 Task: Create new contact,   with mail id: 'ThompsonGenesis@nbcnewyork.com', first name: 'Genesis', Last name: 'Thompson', Job Title: Business Consultant, Phone number (408) 555-9012. Change life cycle stage to  'Lead' and lead status to 'New'. Add new company to the associated contact: www.nbhcindia.com_x000D_
 and type: Prospect. Logged in from softage.1@softage.net
Action: Mouse moved to (84, 53)
Screenshot: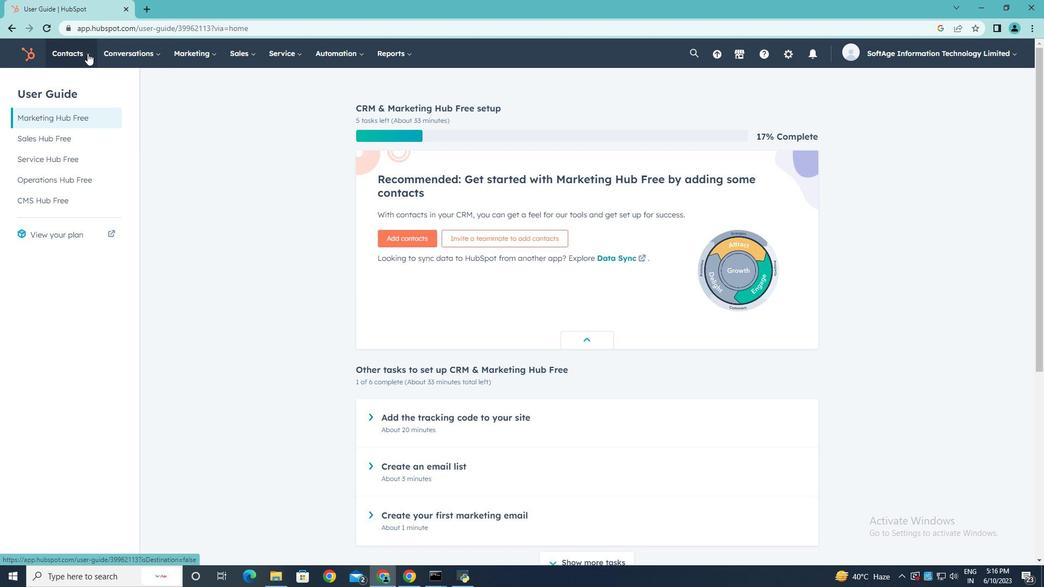 
Action: Mouse pressed left at (84, 53)
Screenshot: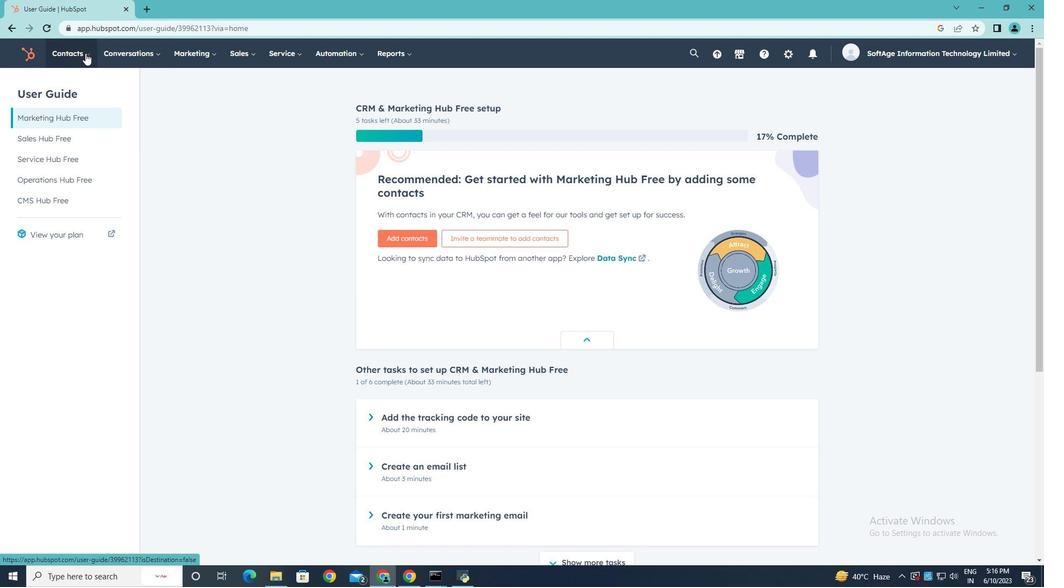 
Action: Mouse moved to (87, 85)
Screenshot: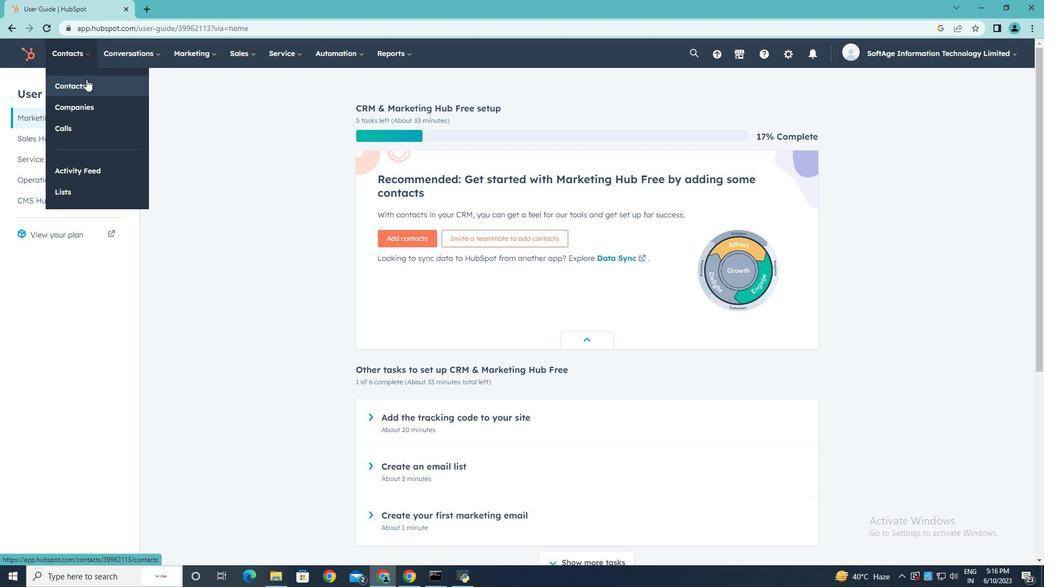 
Action: Mouse pressed left at (87, 85)
Screenshot: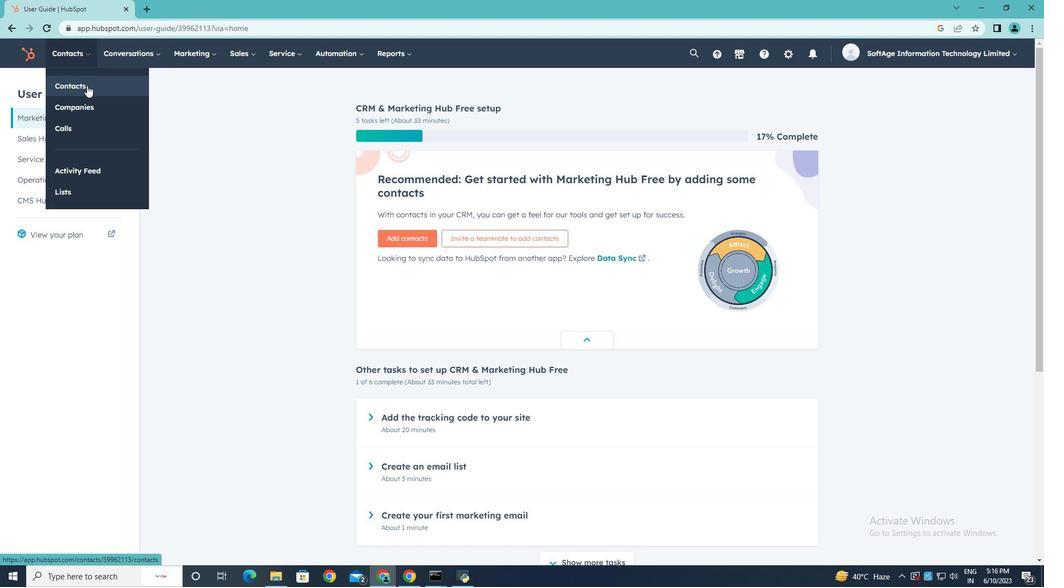 
Action: Mouse moved to (976, 90)
Screenshot: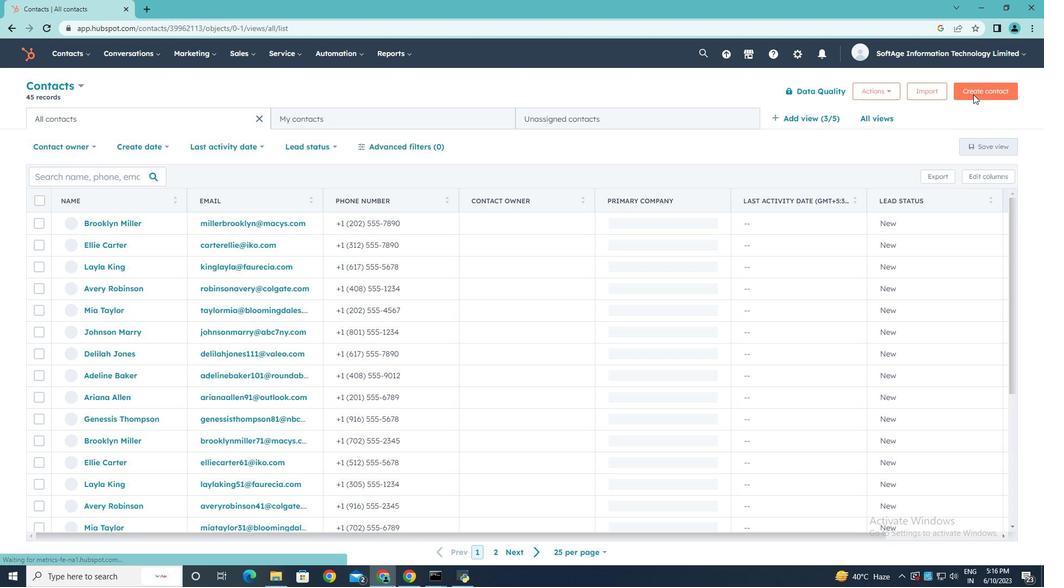 
Action: Mouse pressed left at (976, 90)
Screenshot: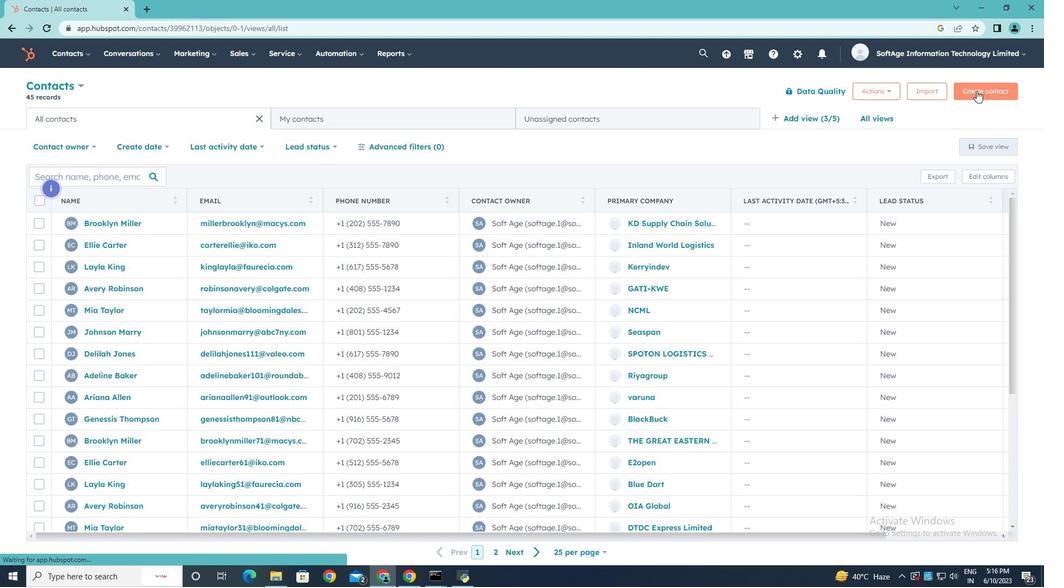 
Action: Mouse moved to (767, 145)
Screenshot: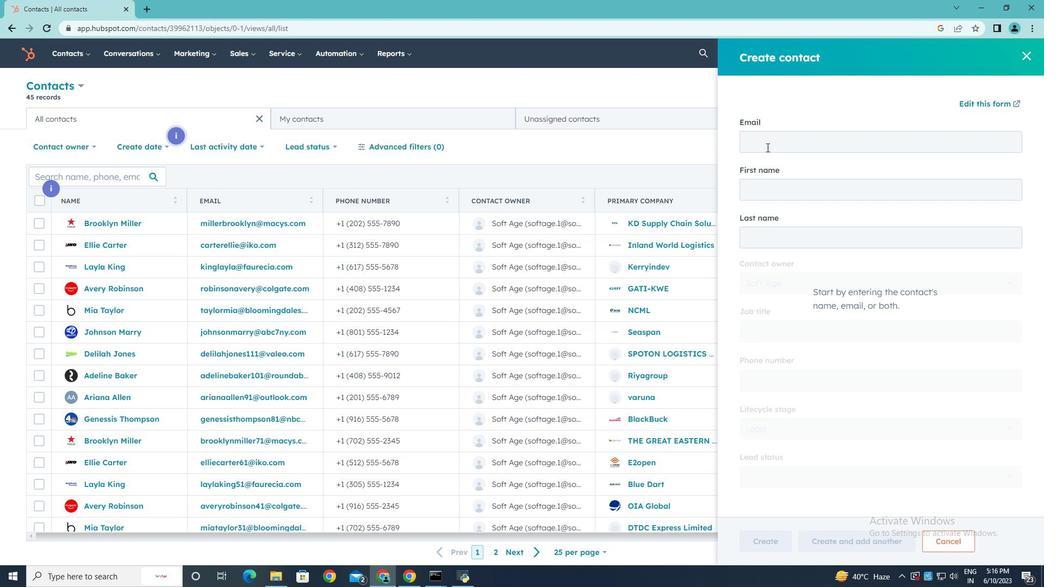 
Action: Mouse pressed left at (767, 145)
Screenshot: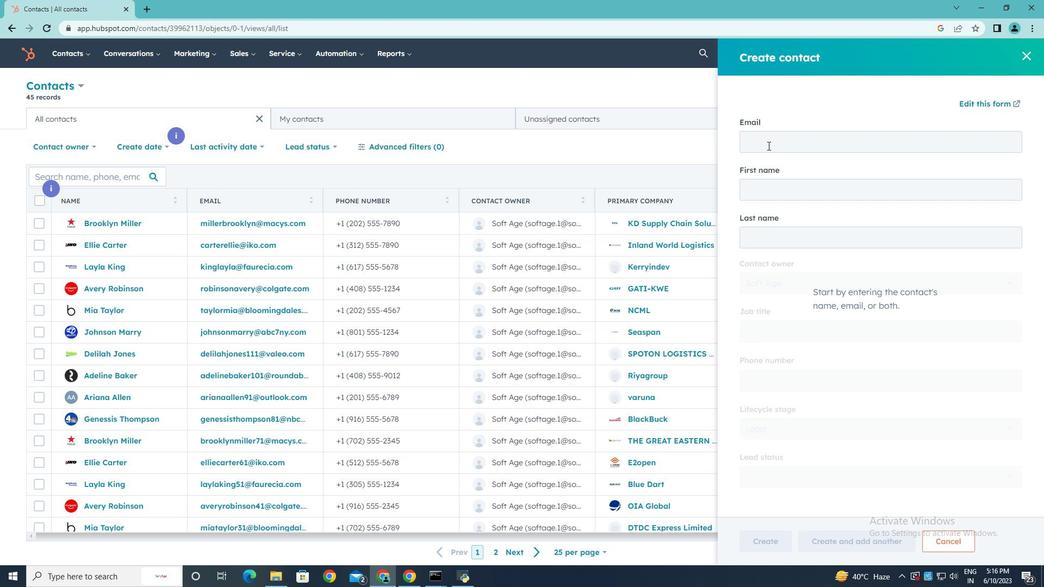 
Action: Key pressed <Key.shift>Thp<Key.backspace>ompson<Key.shift><Key.shift>Genesis<Key.shift>@nc<Key.backspace>bcnewyork.com
Screenshot: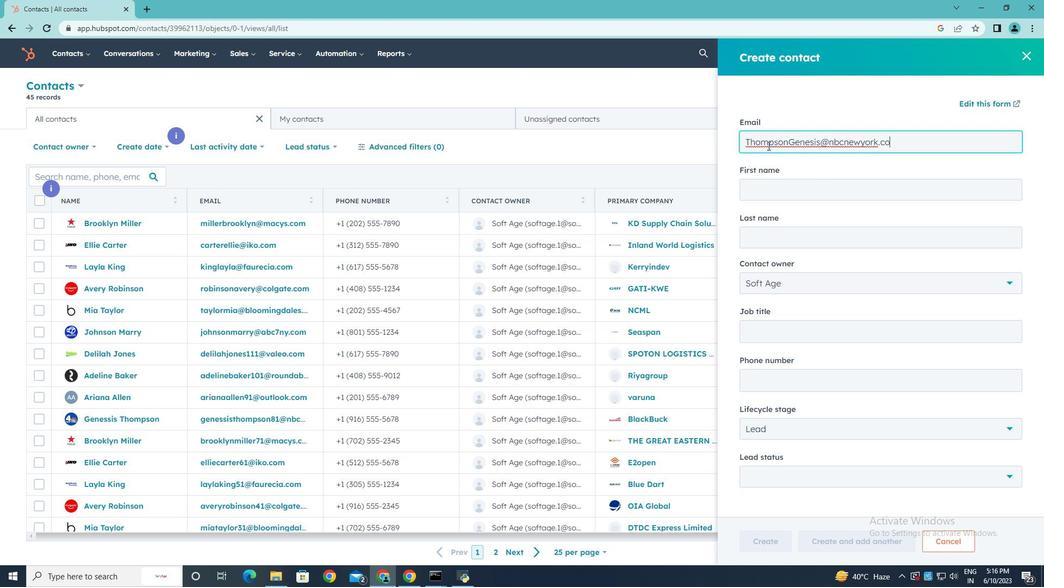 
Action: Mouse moved to (773, 194)
Screenshot: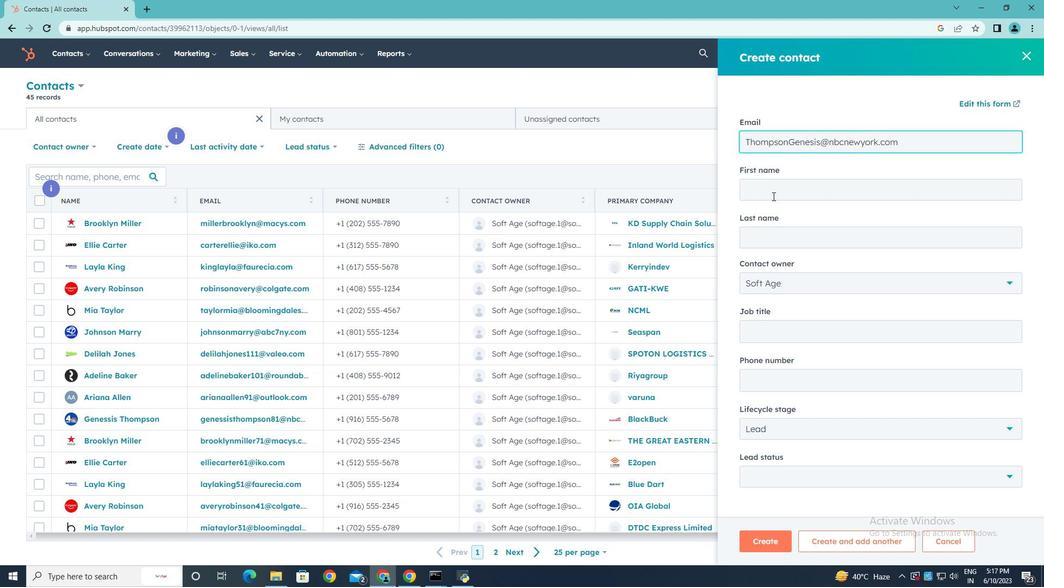 
Action: Mouse pressed left at (773, 194)
Screenshot: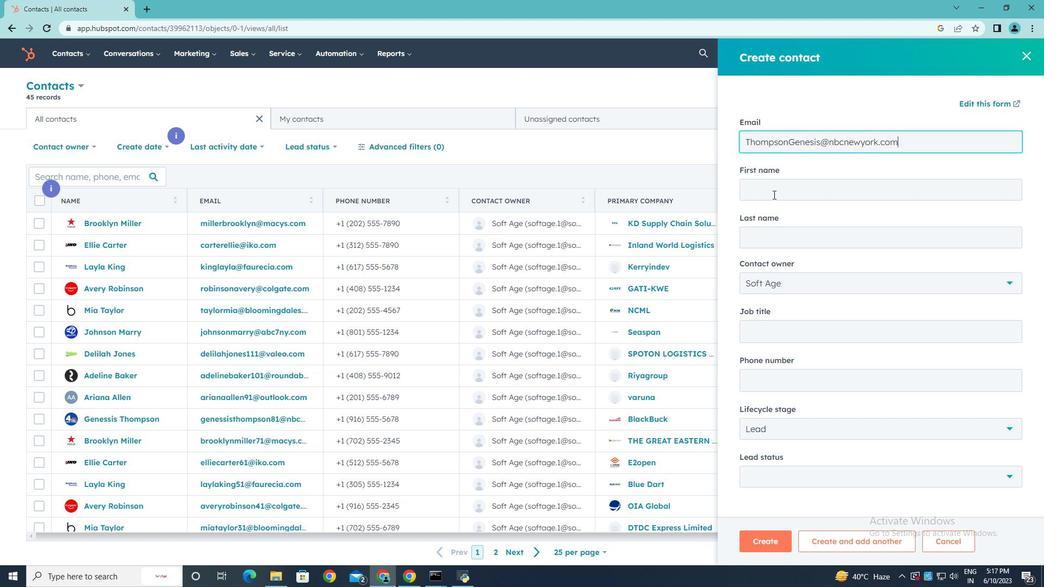 
Action: Key pressed <Key.shift>Genesis
Screenshot: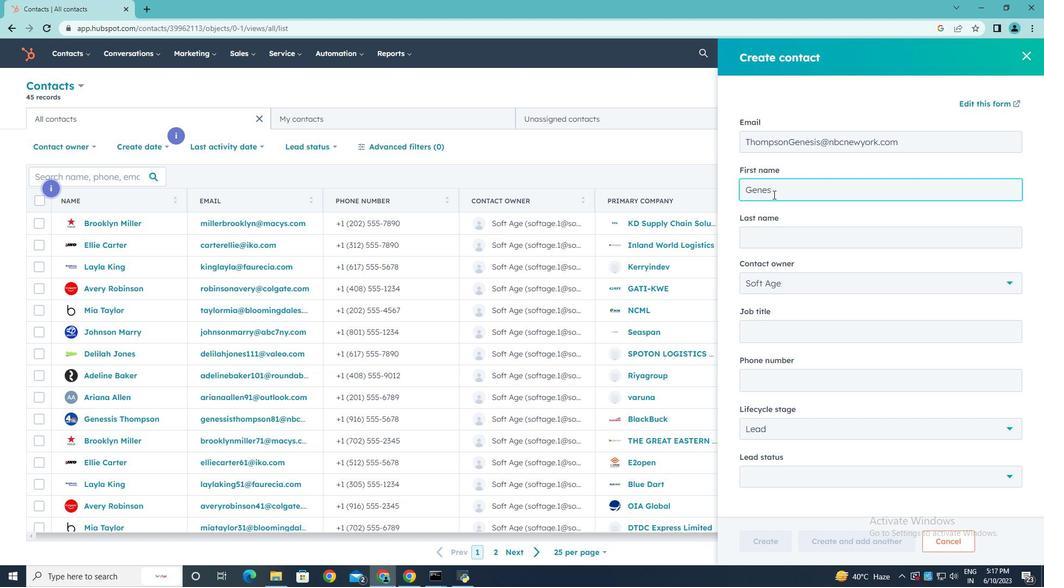 
Action: Mouse moved to (771, 243)
Screenshot: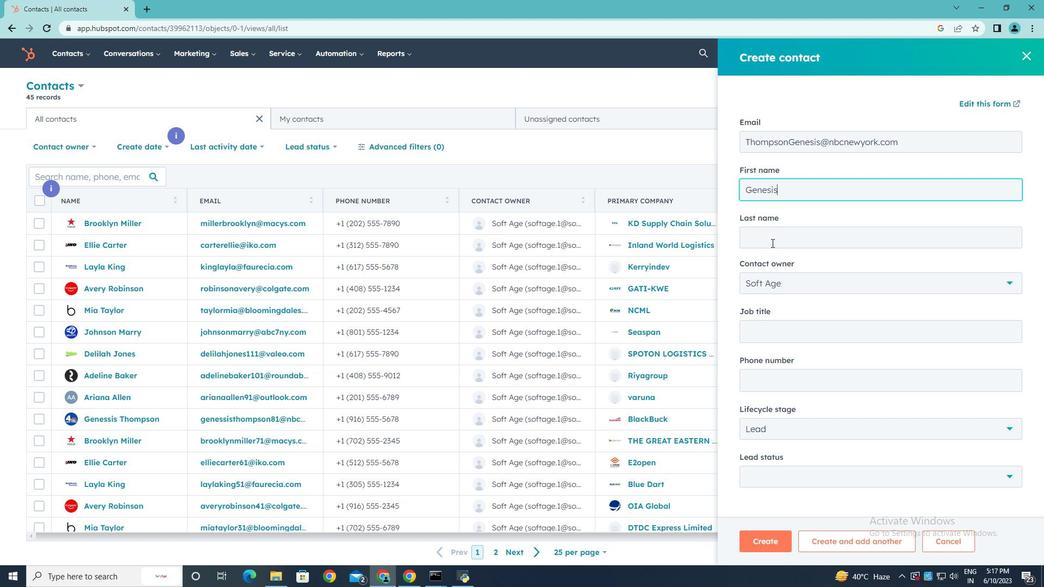 
Action: Mouse pressed left at (771, 243)
Screenshot: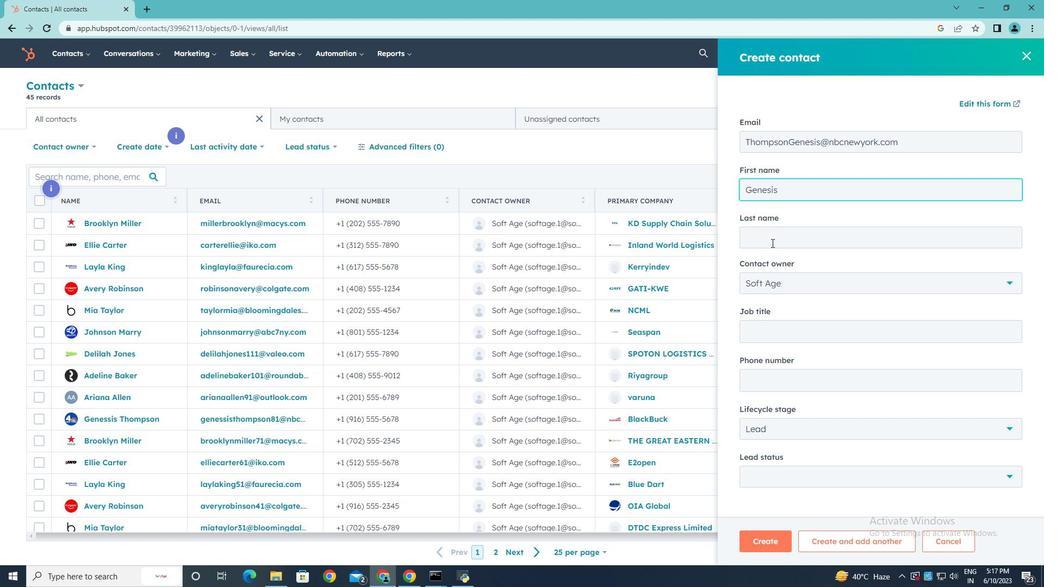 
Action: Key pressed <Key.shift>Thompson
Screenshot: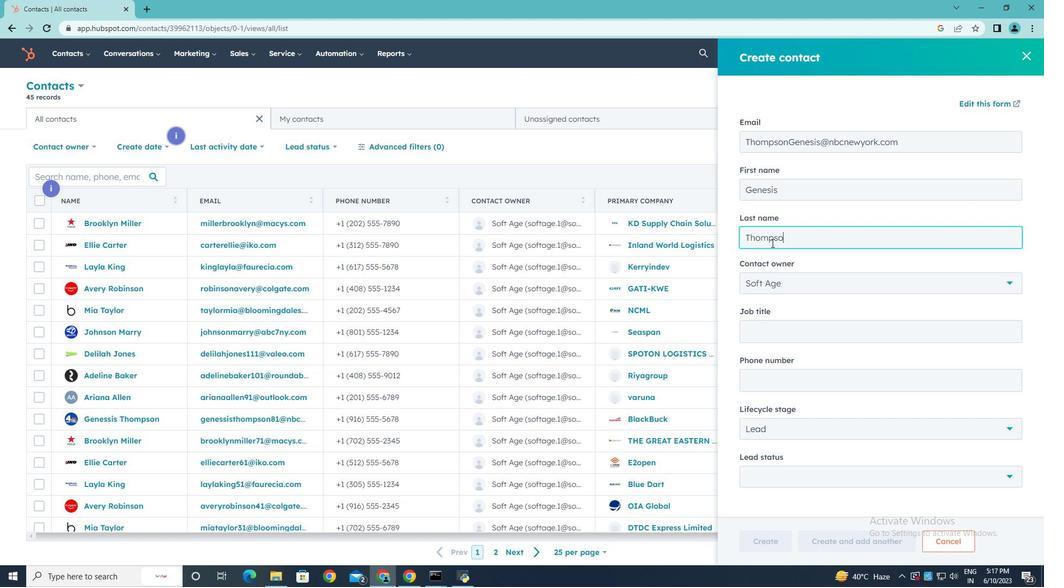 
Action: Mouse moved to (795, 240)
Screenshot: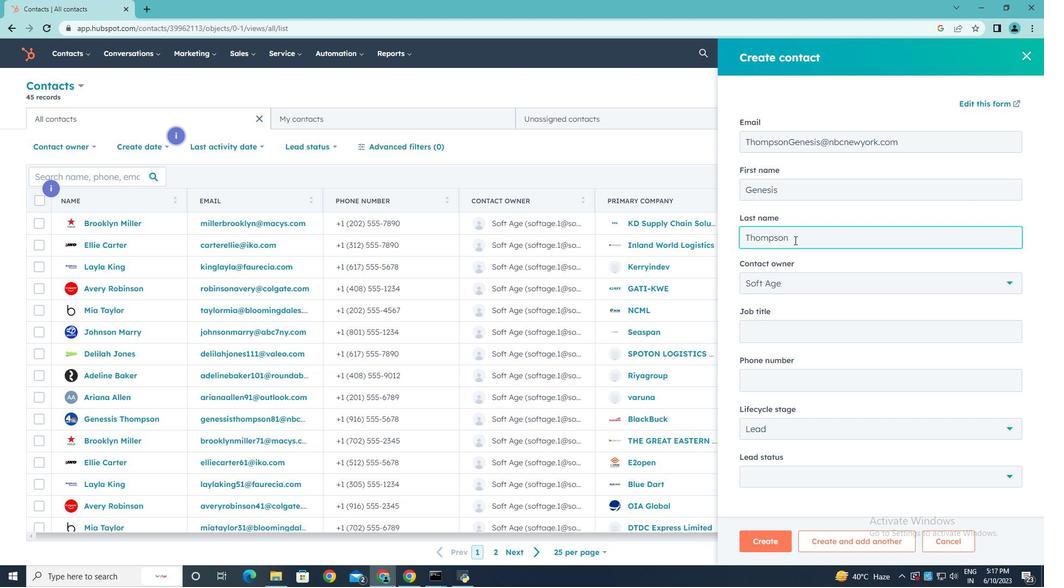 
Action: Mouse scrolled (795, 239) with delta (0, 0)
Screenshot: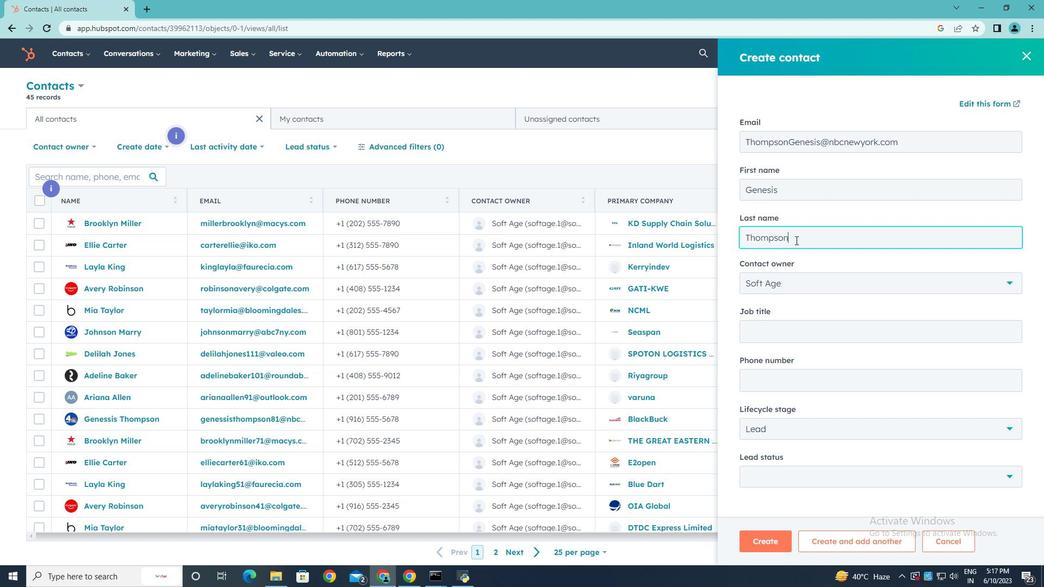 
Action: Mouse moved to (829, 329)
Screenshot: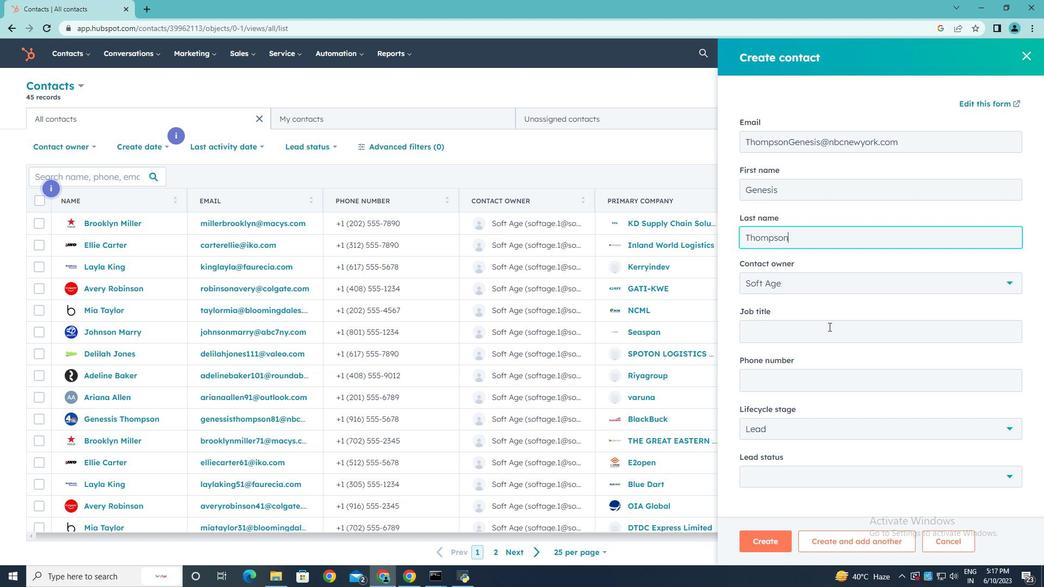 
Action: Mouse pressed left at (829, 329)
Screenshot: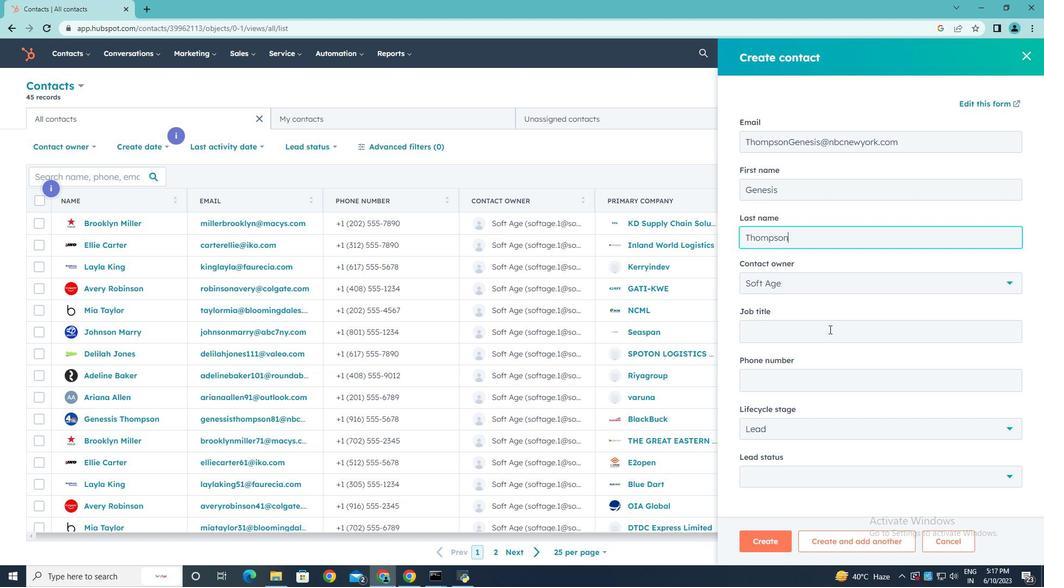 
Action: Key pressed <Key.shift><Key.shift><Key.shift><Key.shift><Key.shift><Key.shift><Key.shift><Key.shift><Key.shift><Key.shift><Key.shift><Key.shift>Business<Key.space><Key.shift><Key.shift><Key.shift><Key.shift><Key.shift><Key.shift><Key.shift>Consultant
Screenshot: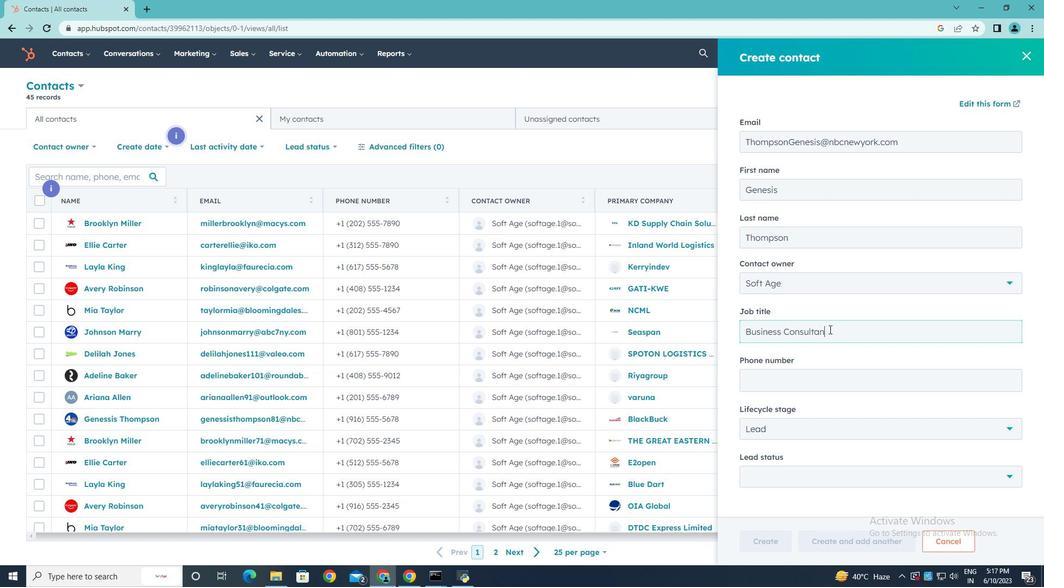 
Action: Mouse moved to (800, 381)
Screenshot: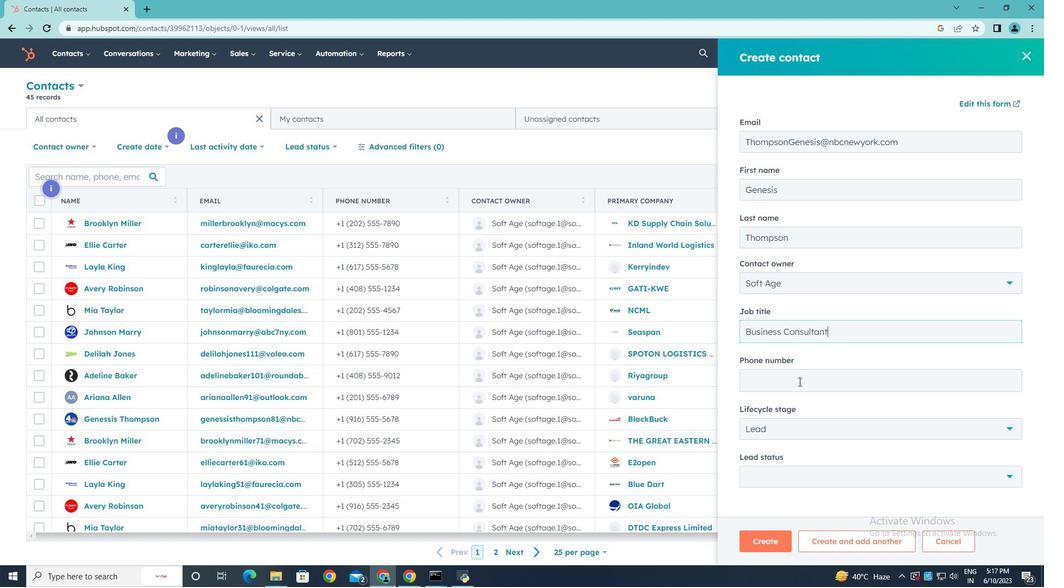 
Action: Mouse pressed left at (800, 381)
Screenshot: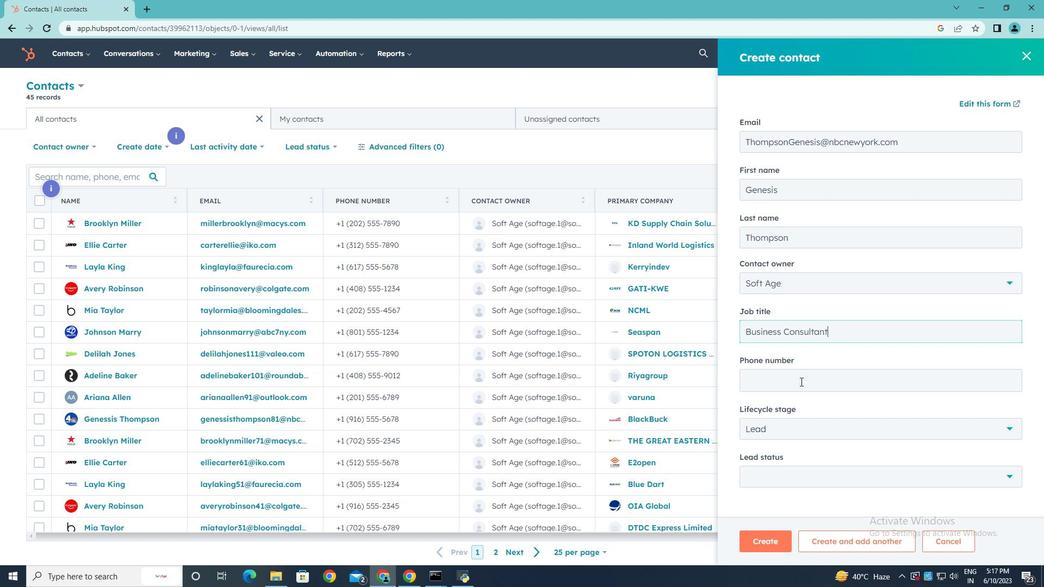 
Action: Key pressed 4085559012
Screenshot: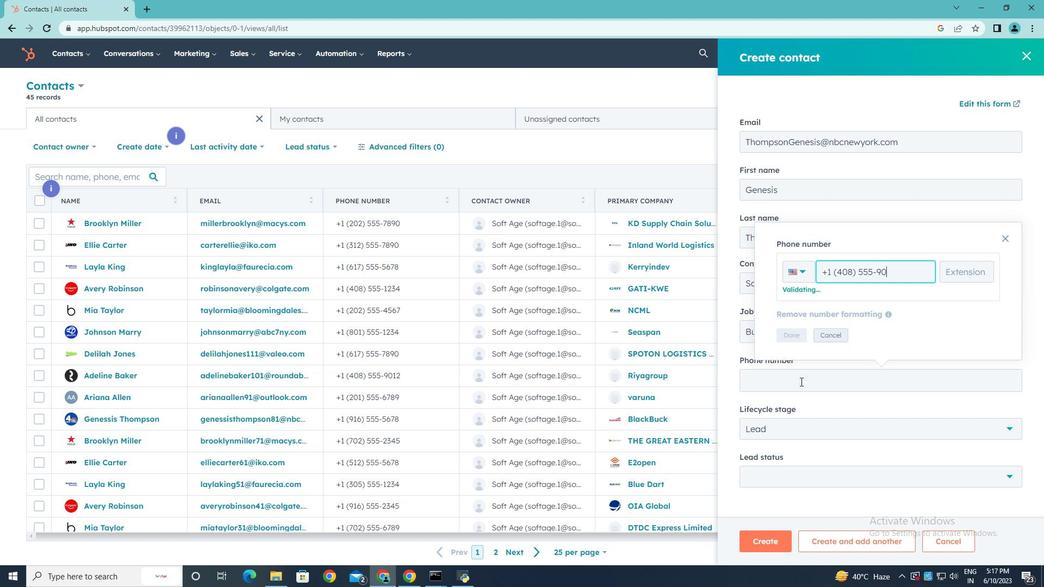 
Action: Mouse moved to (791, 338)
Screenshot: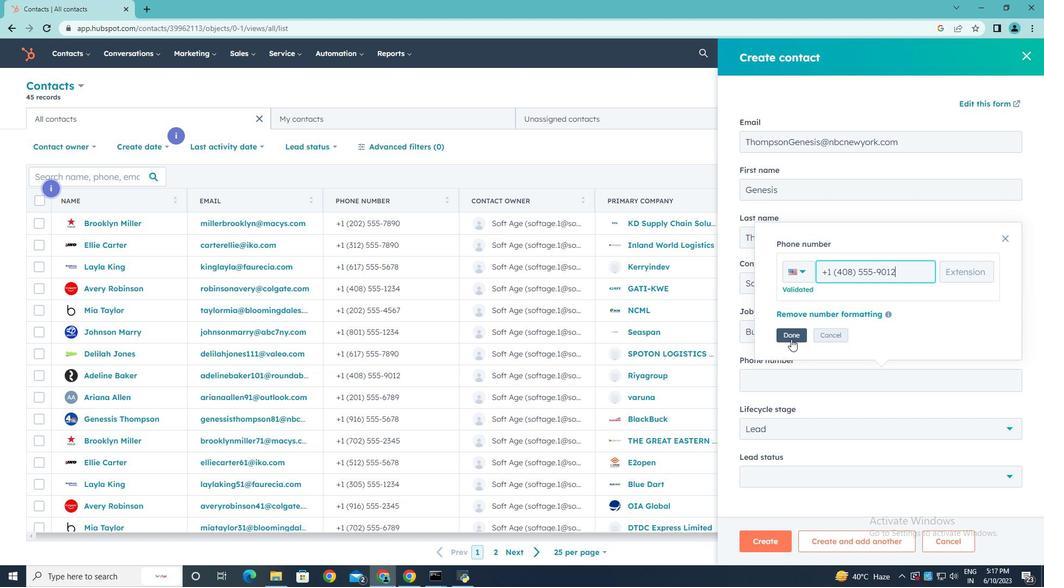 
Action: Mouse pressed left at (791, 338)
Screenshot: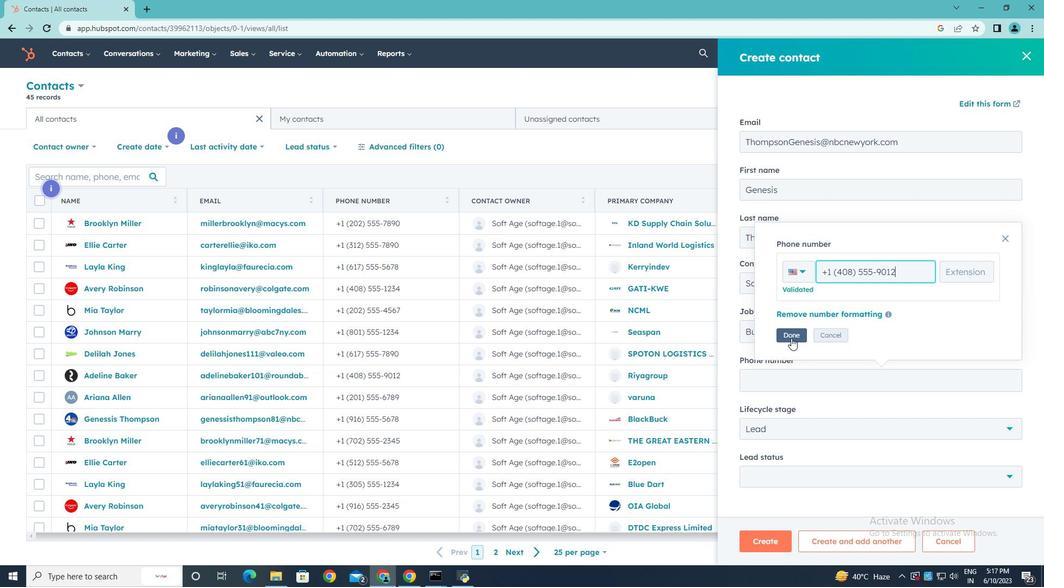 
Action: Mouse moved to (816, 430)
Screenshot: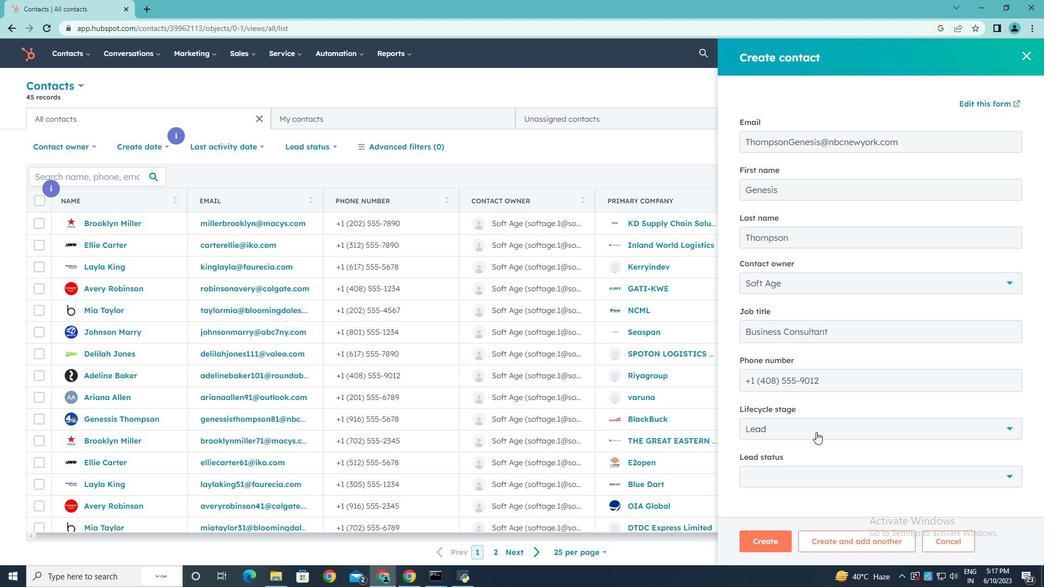 
Action: Mouse pressed left at (816, 430)
Screenshot: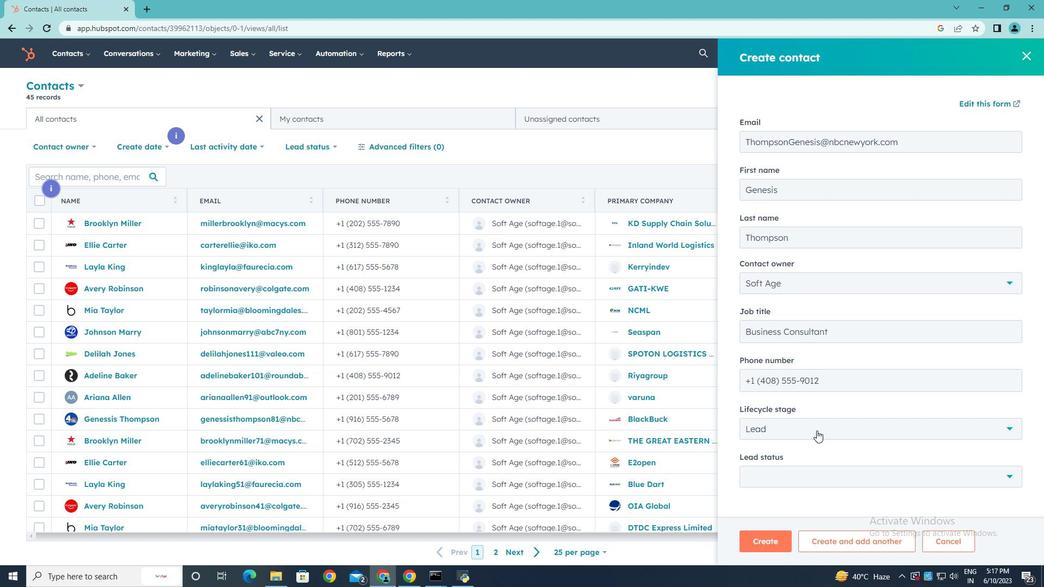 
Action: Mouse moved to (768, 327)
Screenshot: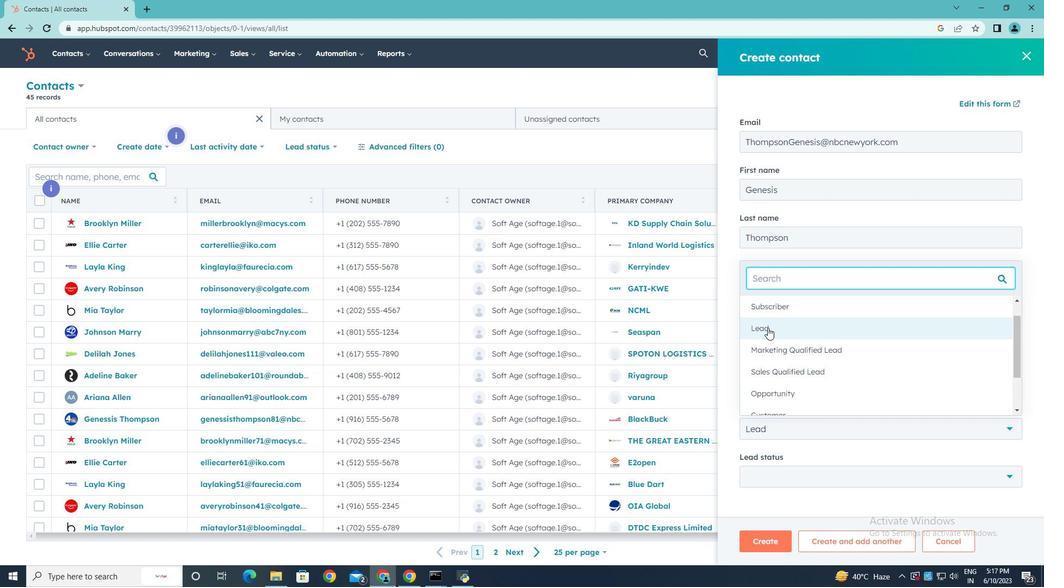 
Action: Mouse pressed left at (768, 327)
Screenshot: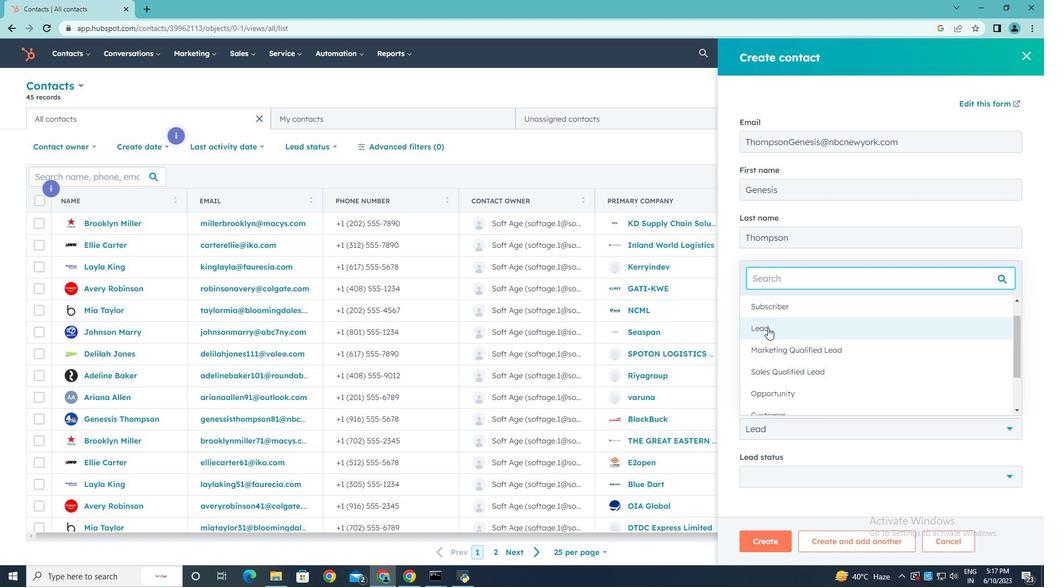 
Action: Mouse moved to (803, 480)
Screenshot: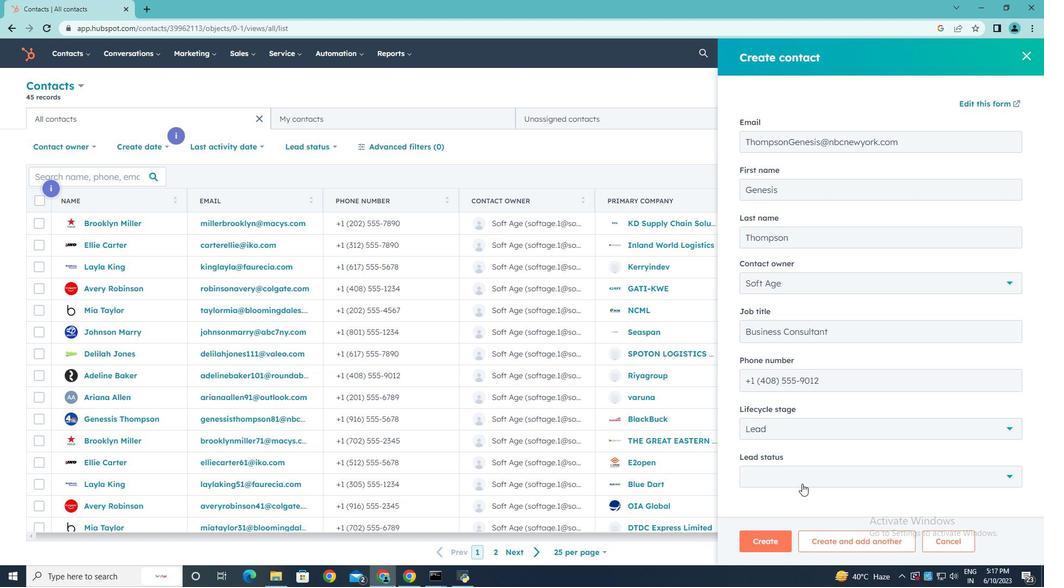 
Action: Mouse pressed left at (803, 480)
Screenshot: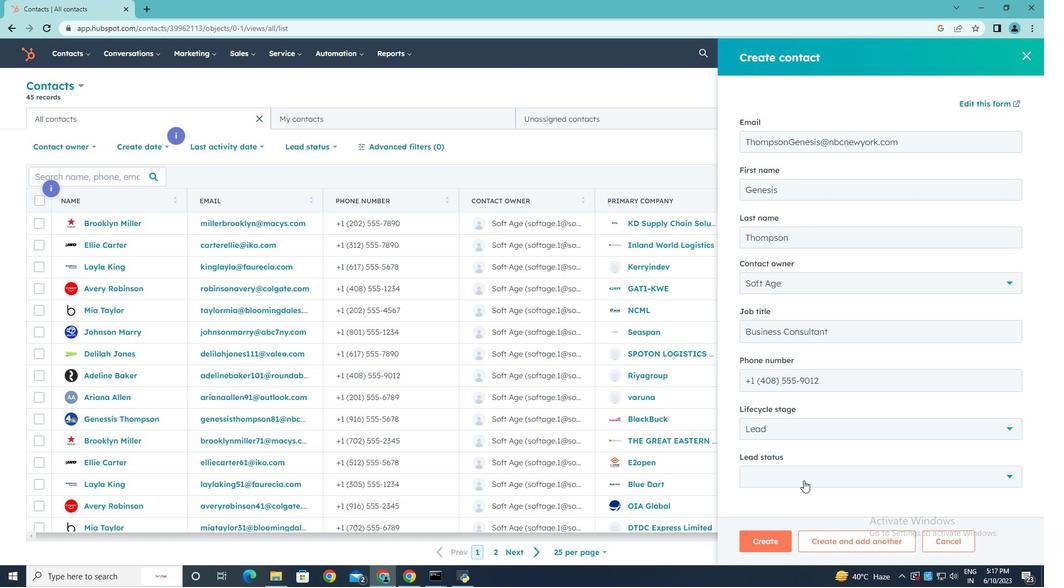 
Action: Mouse moved to (777, 375)
Screenshot: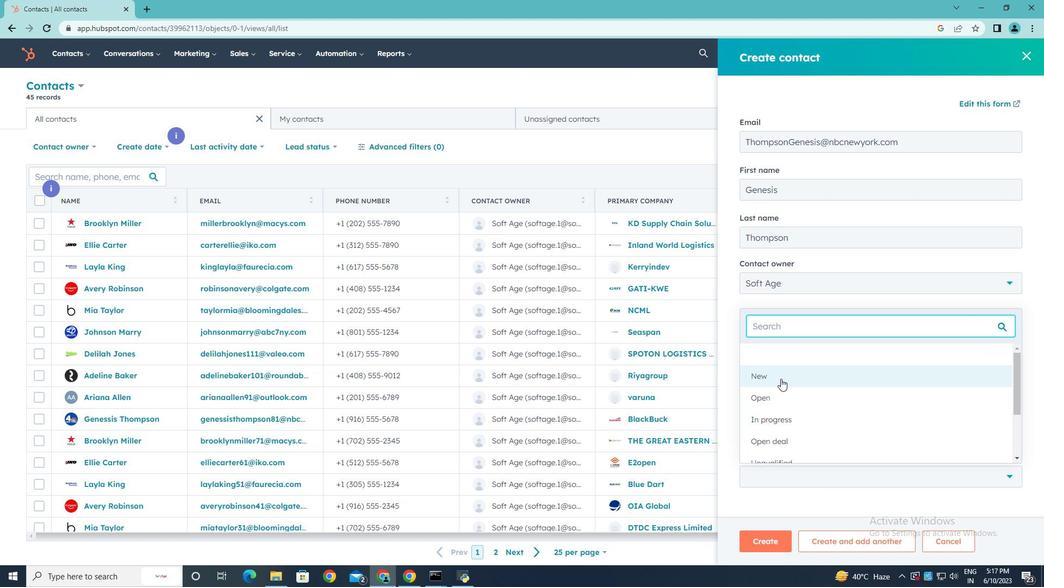 
Action: Mouse pressed left at (777, 375)
Screenshot: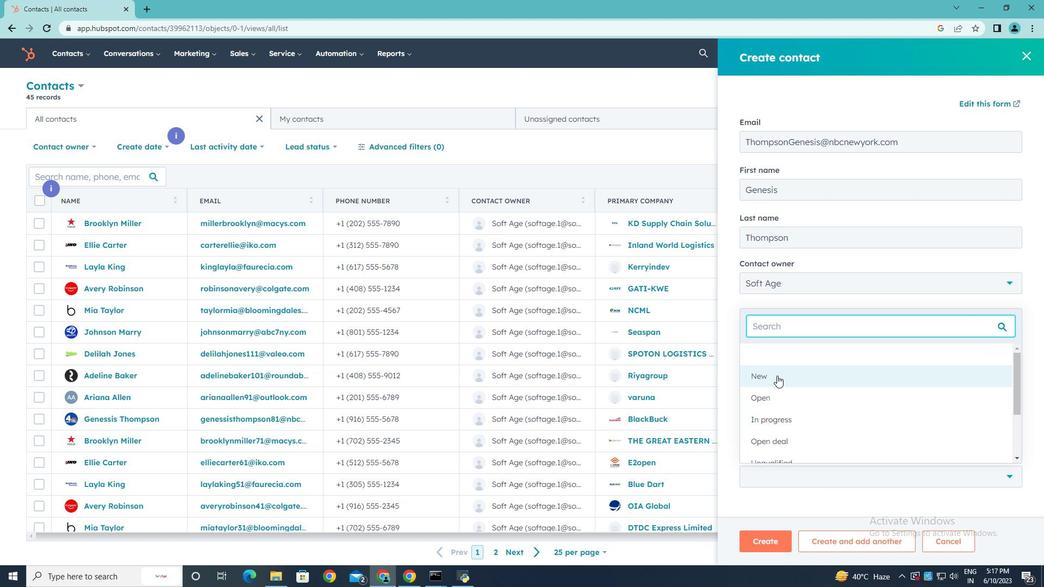 
Action: Mouse scrolled (777, 375) with delta (0, 0)
Screenshot: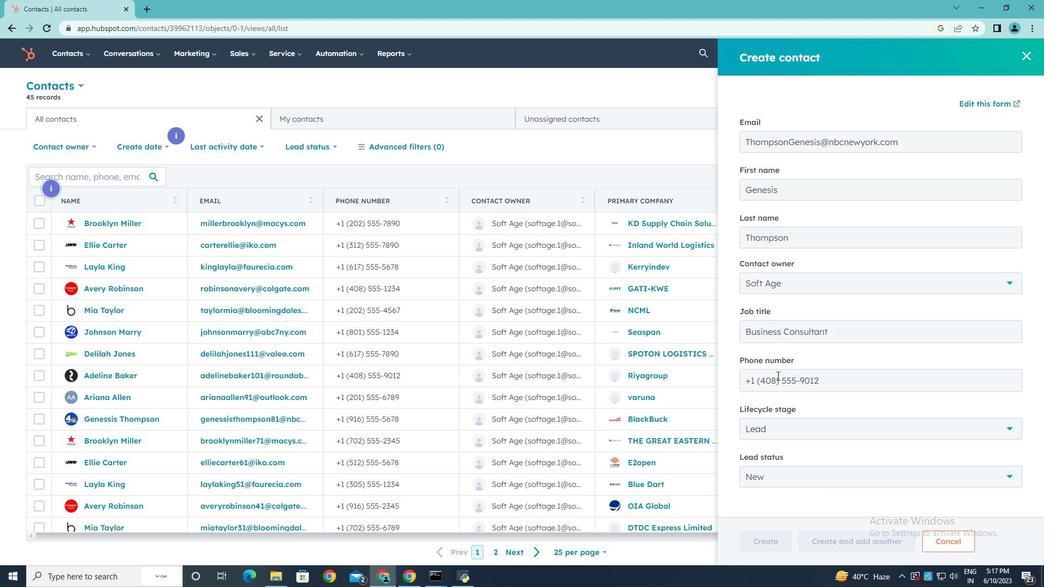 
Action: Mouse scrolled (777, 375) with delta (0, 0)
Screenshot: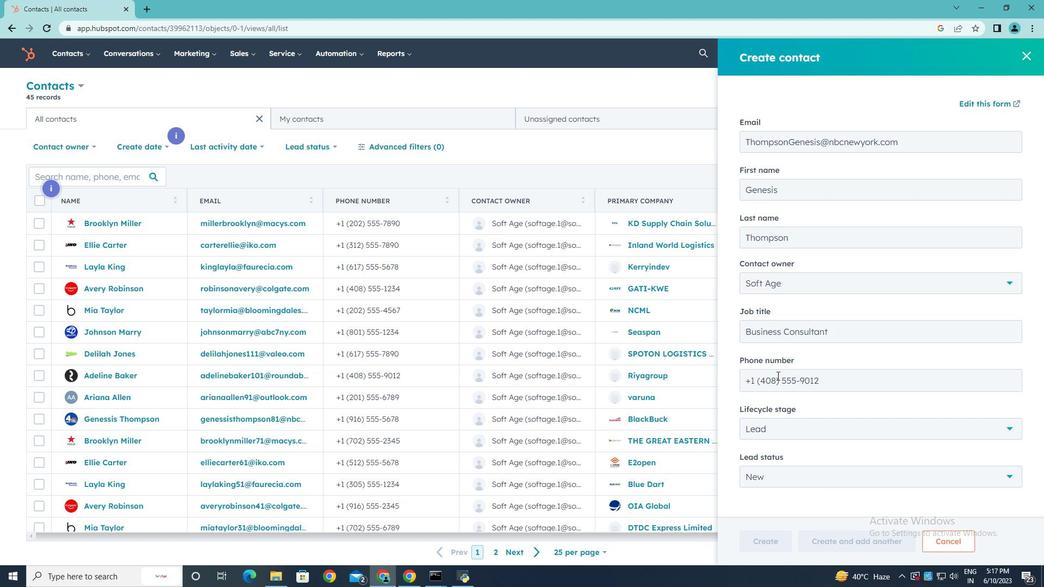
Action: Mouse scrolled (777, 375) with delta (0, 0)
Screenshot: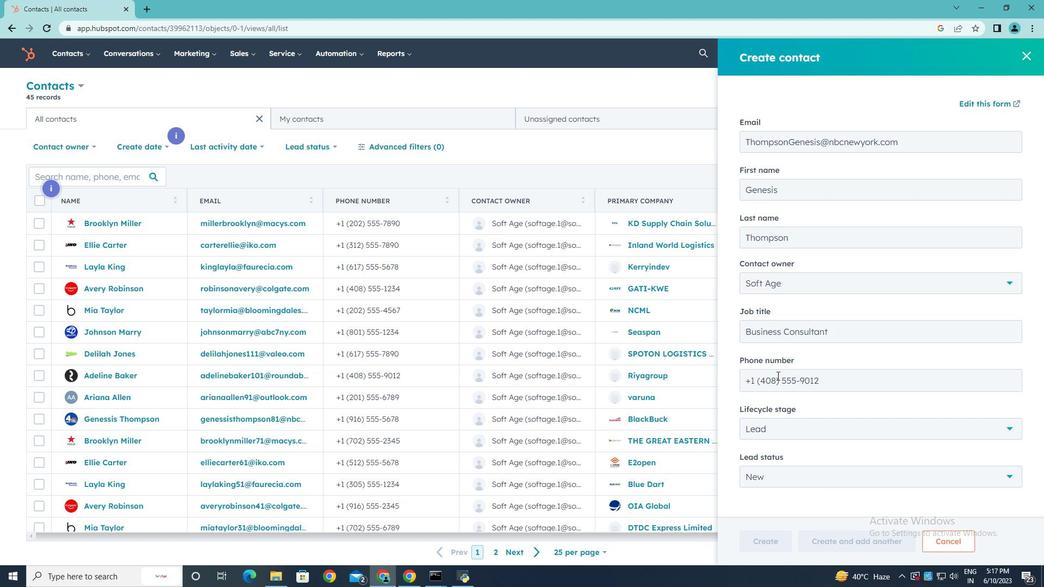 
Action: Mouse scrolled (777, 375) with delta (0, 0)
Screenshot: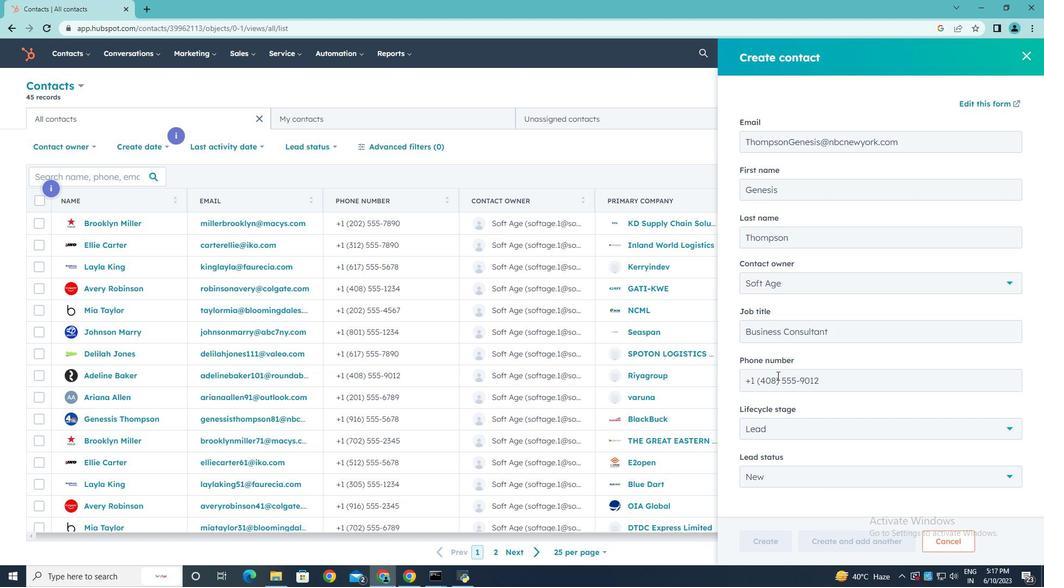 
Action: Mouse moved to (778, 537)
Screenshot: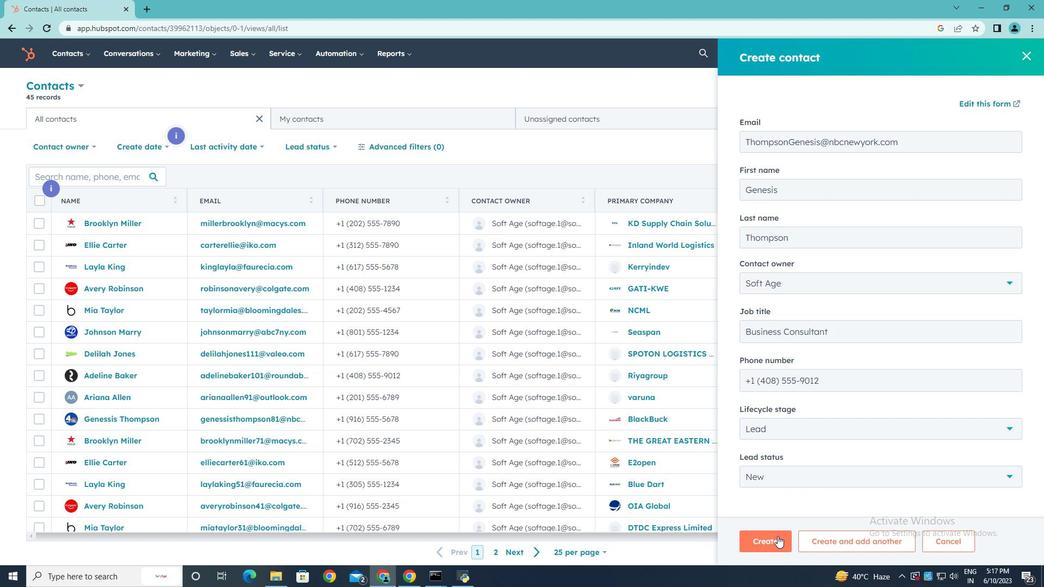 
Action: Mouse pressed left at (778, 537)
Screenshot: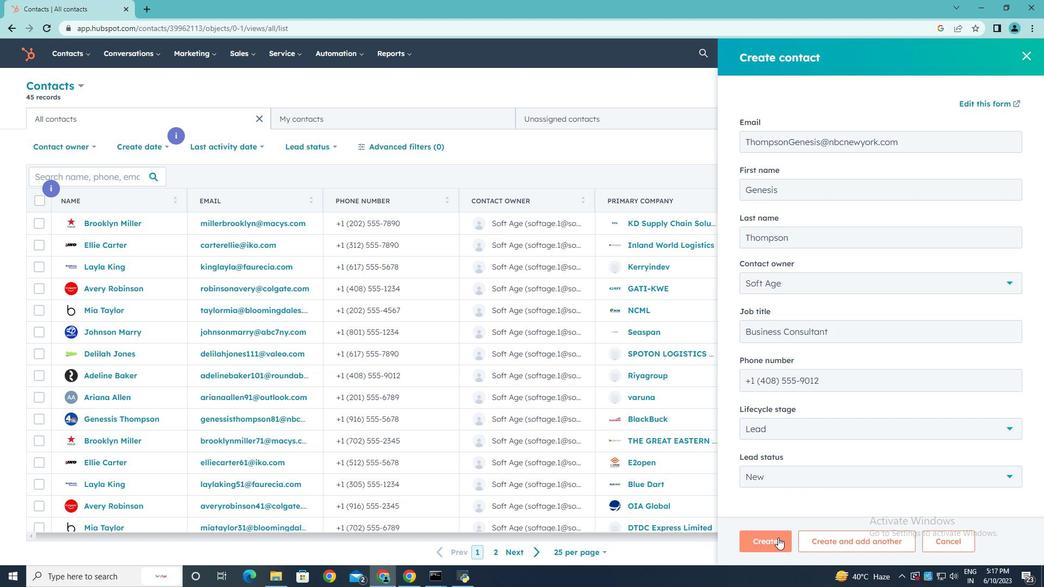 
Action: Mouse moved to (731, 350)
Screenshot: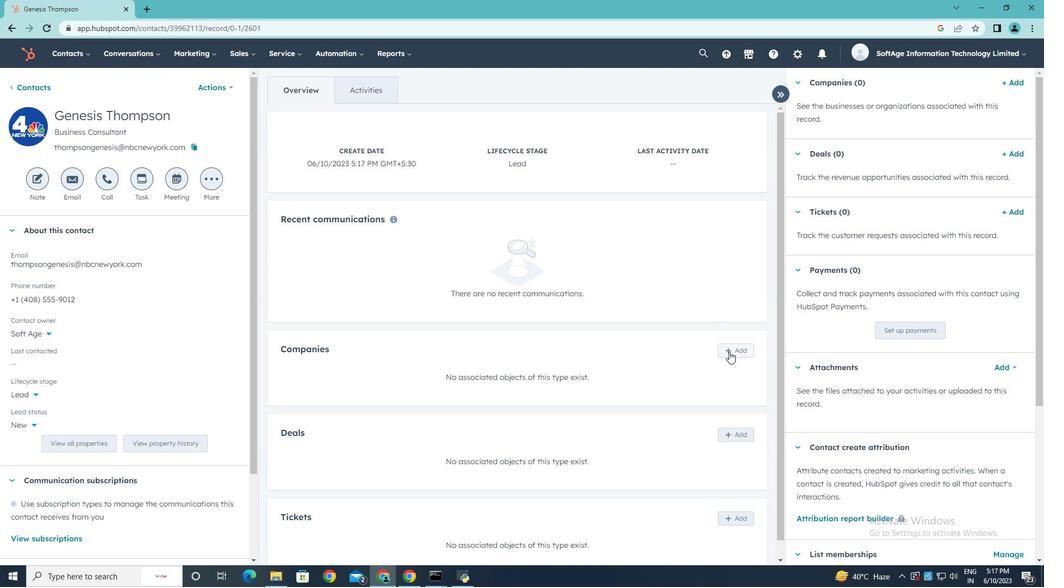 
Action: Mouse pressed left at (731, 350)
Screenshot: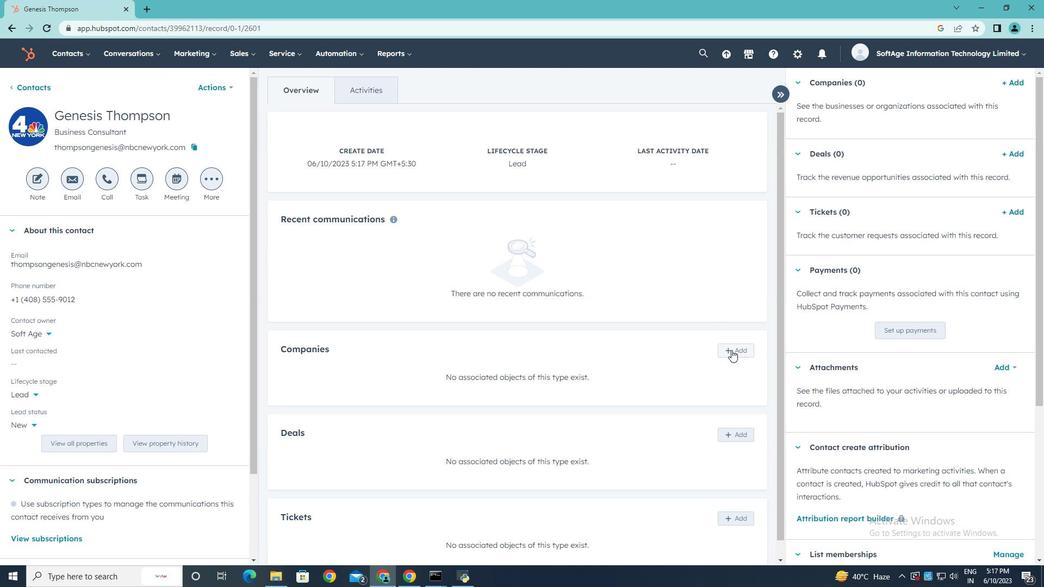 
Action: Mouse moved to (815, 113)
Screenshot: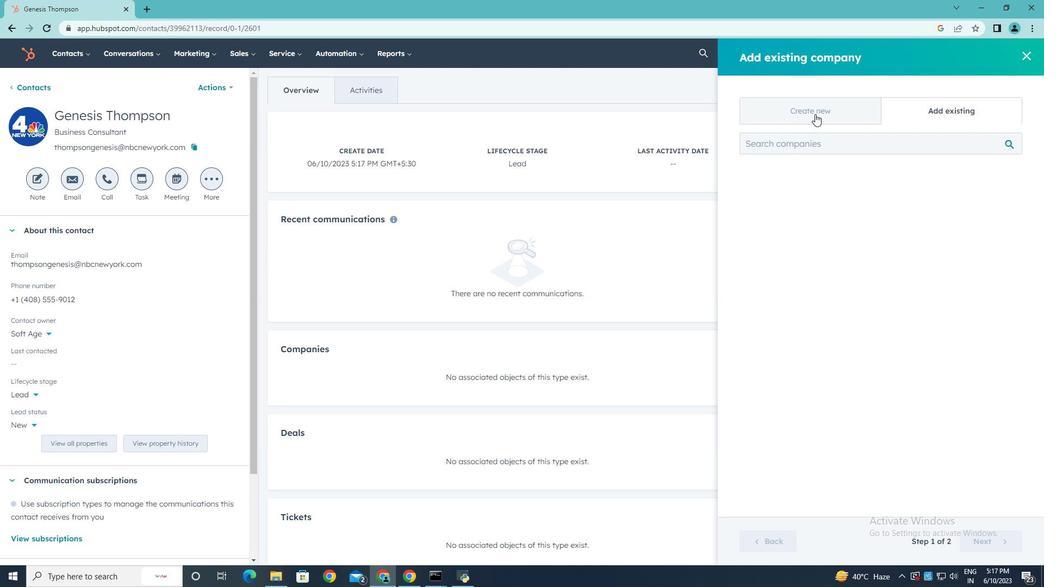 
Action: Mouse pressed left at (815, 113)
Screenshot: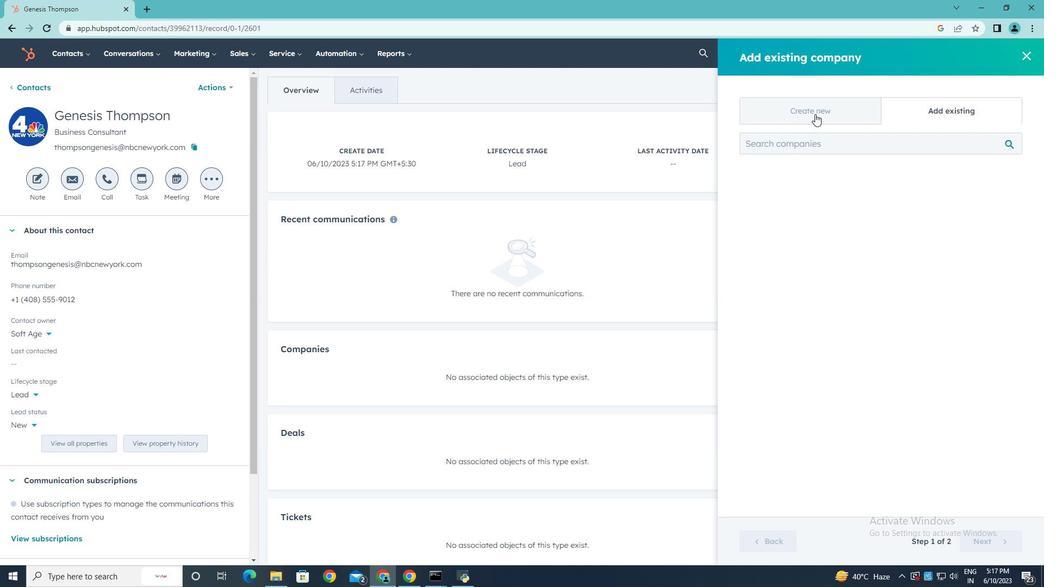 
Action: Mouse moved to (784, 176)
Screenshot: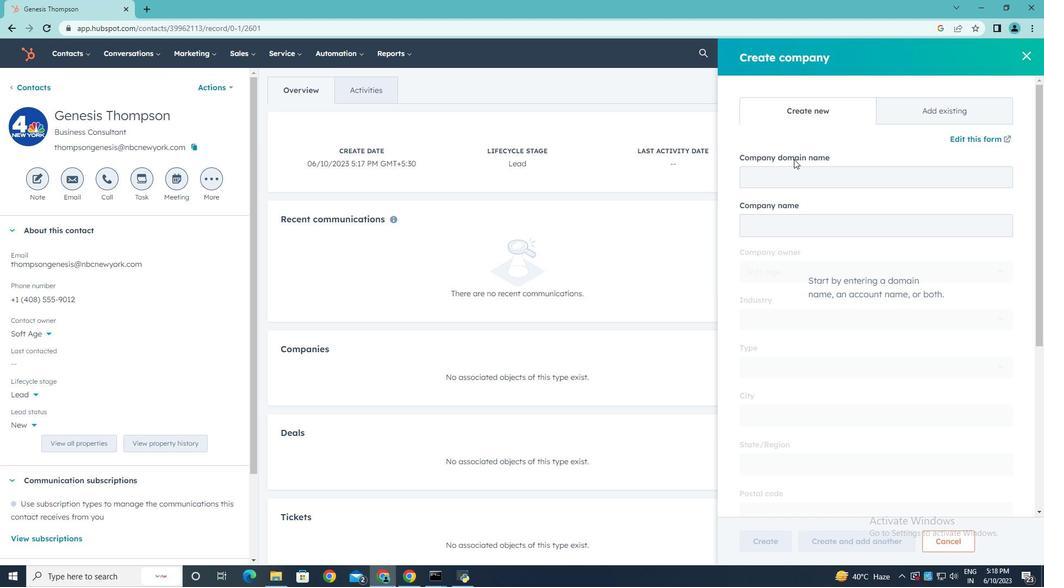 
Action: Mouse pressed left at (784, 176)
Screenshot: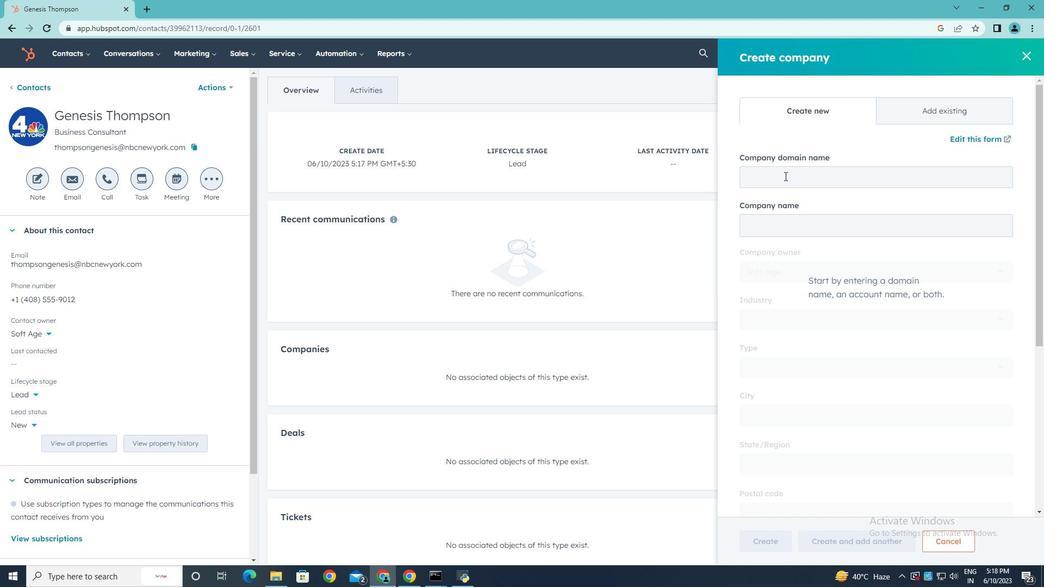
Action: Key pressed www.nbhcindia.com
Screenshot: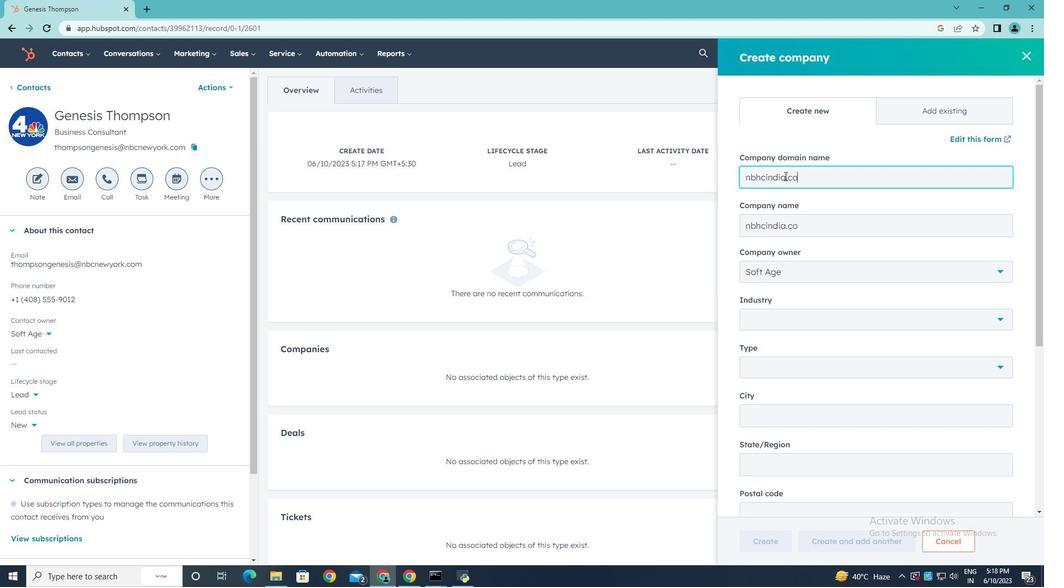 
Action: Mouse moved to (792, 213)
Screenshot: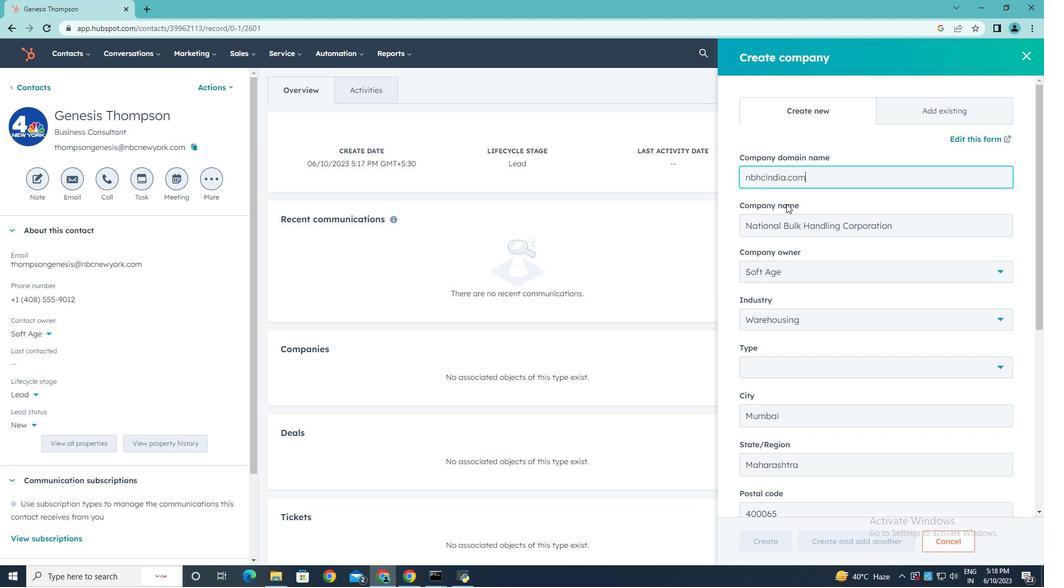 
Action: Mouse scrolled (792, 213) with delta (0, 0)
Screenshot: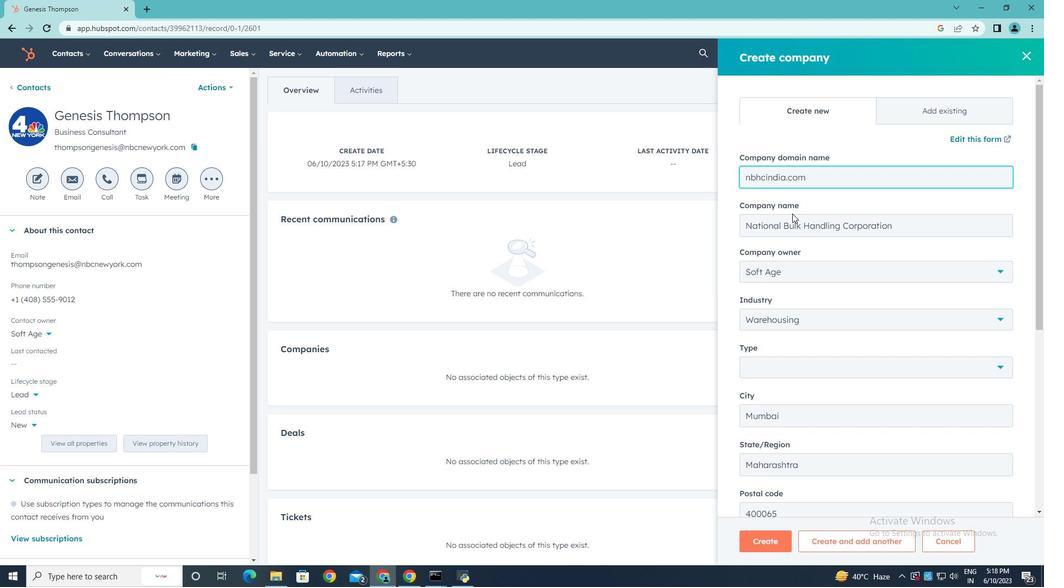 
Action: Mouse scrolled (792, 213) with delta (0, 0)
Screenshot: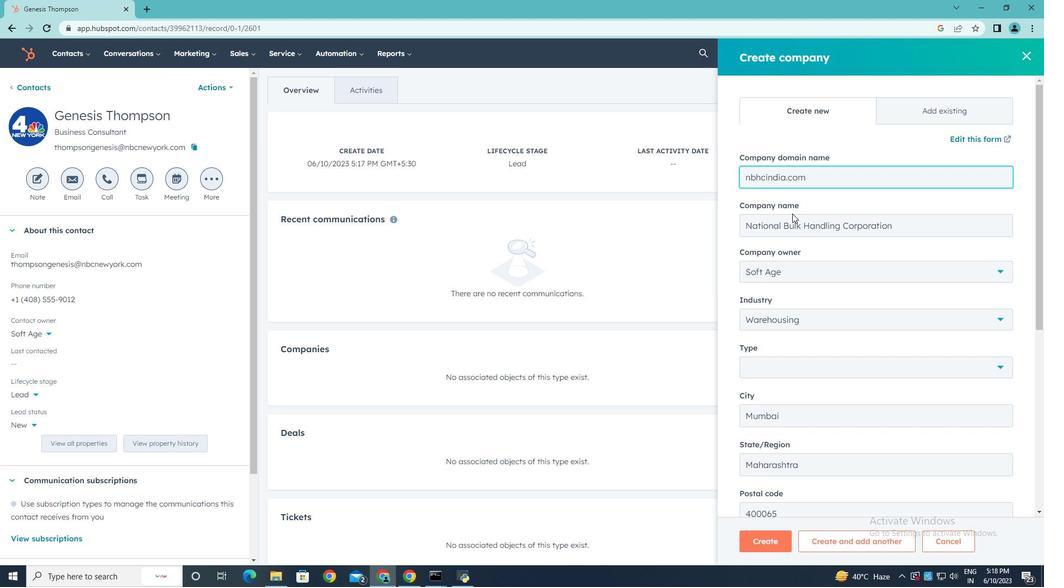 
Action: Mouse moved to (912, 261)
Screenshot: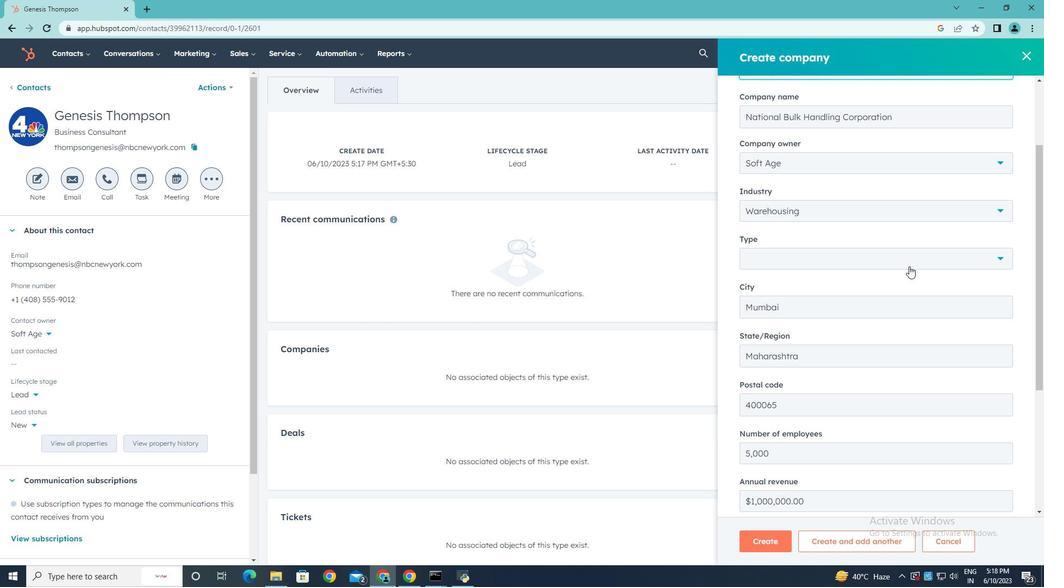 
Action: Mouse pressed left at (912, 261)
Screenshot: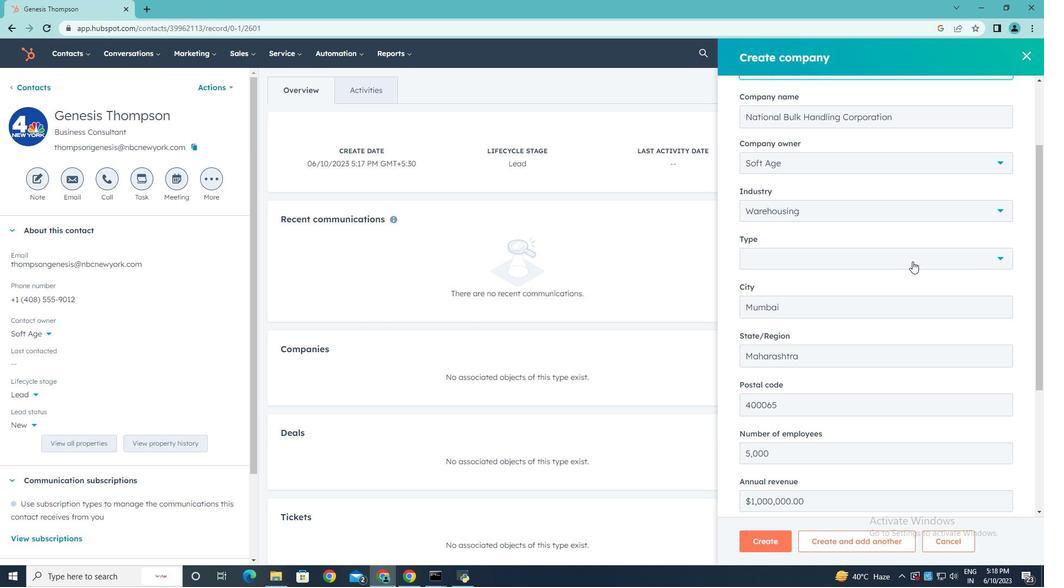
Action: Mouse moved to (796, 305)
Screenshot: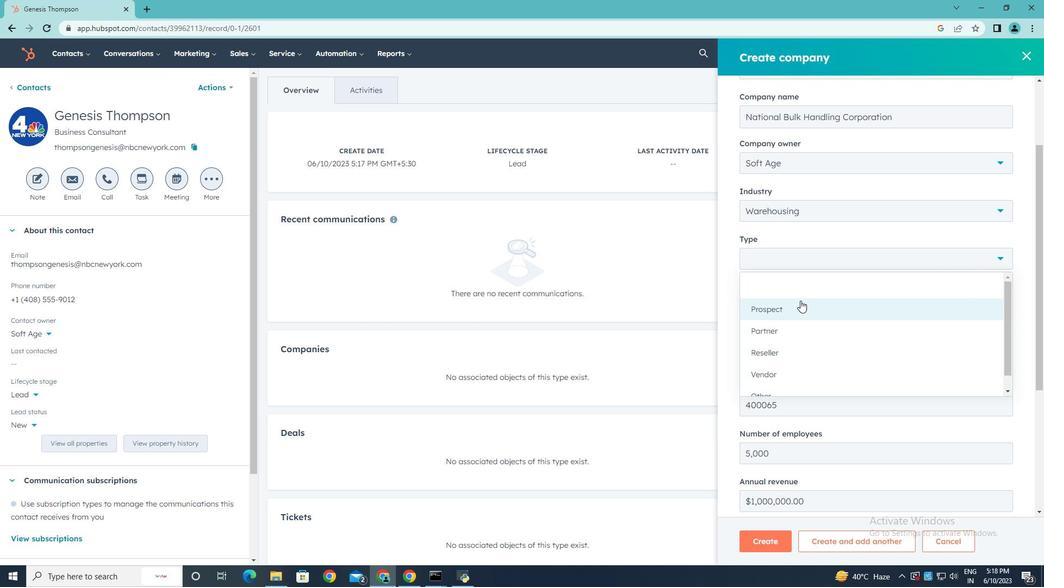 
Action: Mouse pressed left at (796, 305)
Screenshot: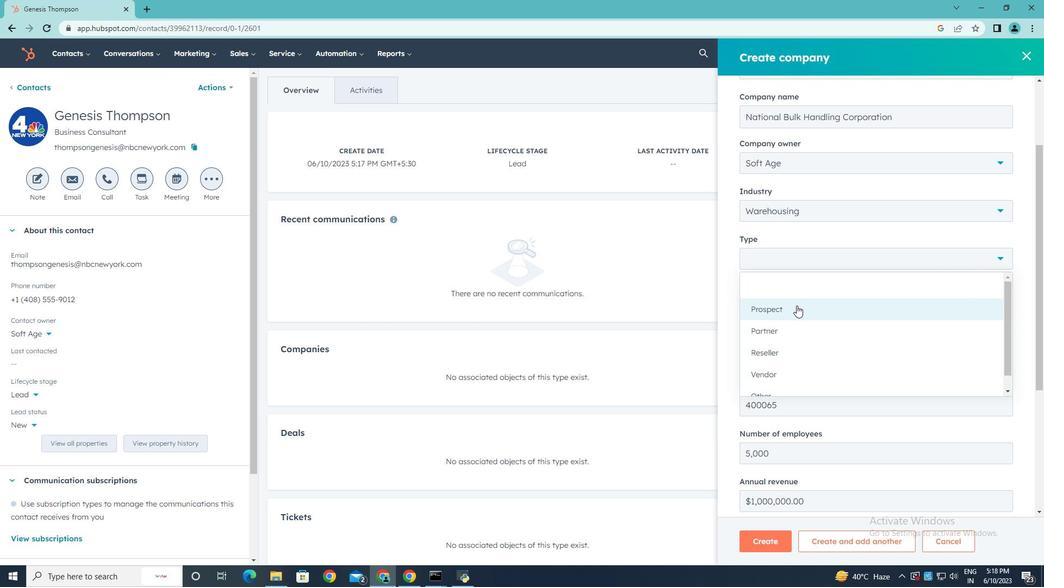 
Action: Mouse moved to (817, 298)
Screenshot: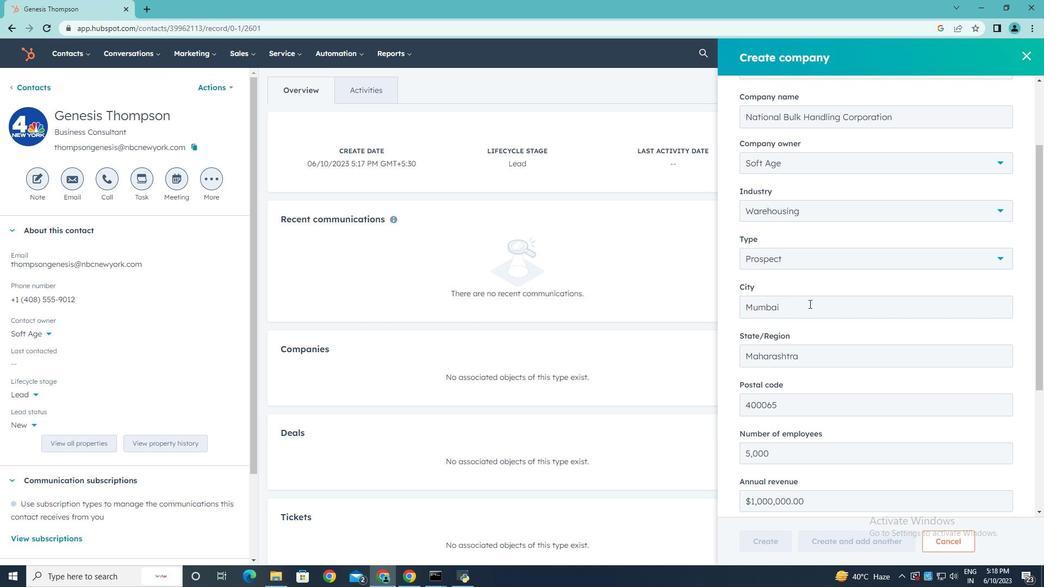 
Action: Mouse scrolled (817, 298) with delta (0, 0)
Screenshot: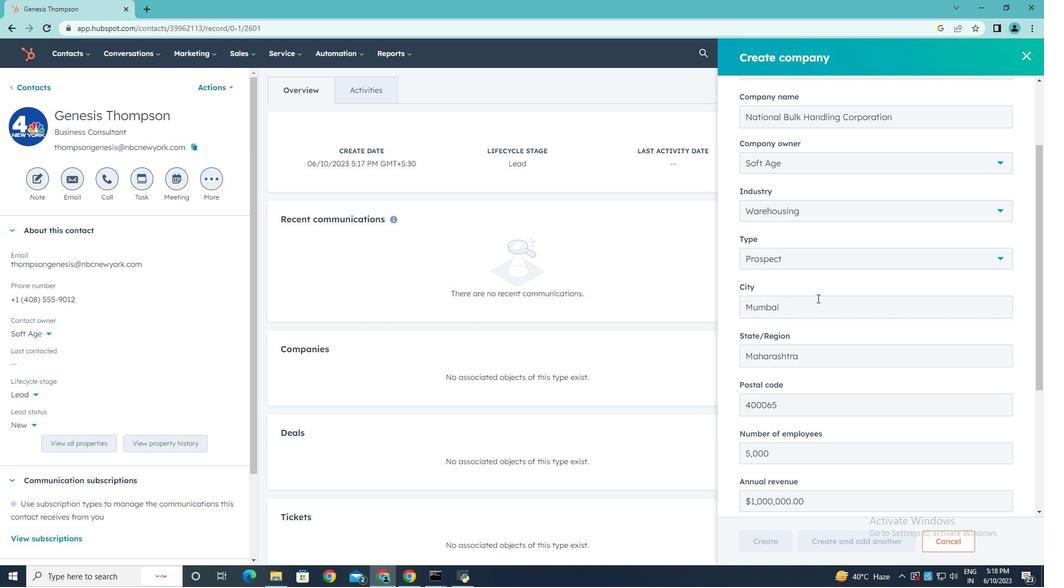
Action: Mouse scrolled (817, 298) with delta (0, 0)
Screenshot: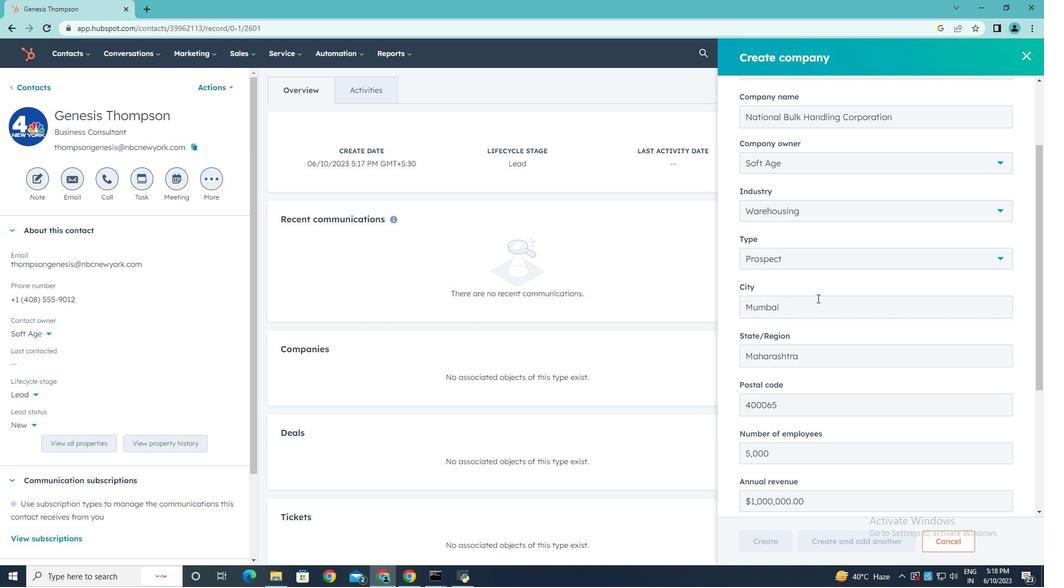 
Action: Mouse scrolled (817, 298) with delta (0, 0)
Screenshot: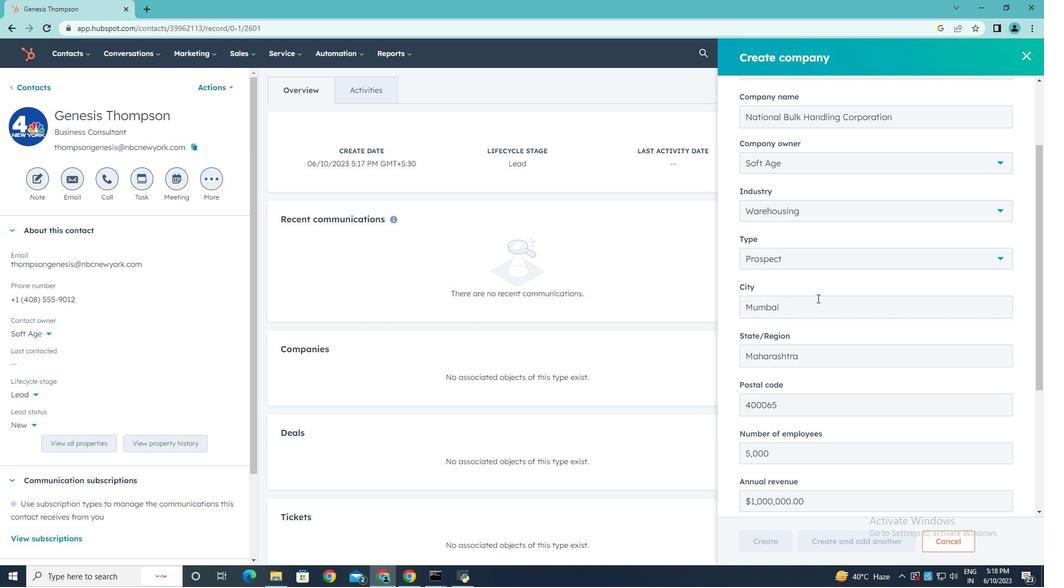 
Action: Mouse scrolled (817, 298) with delta (0, 0)
Screenshot: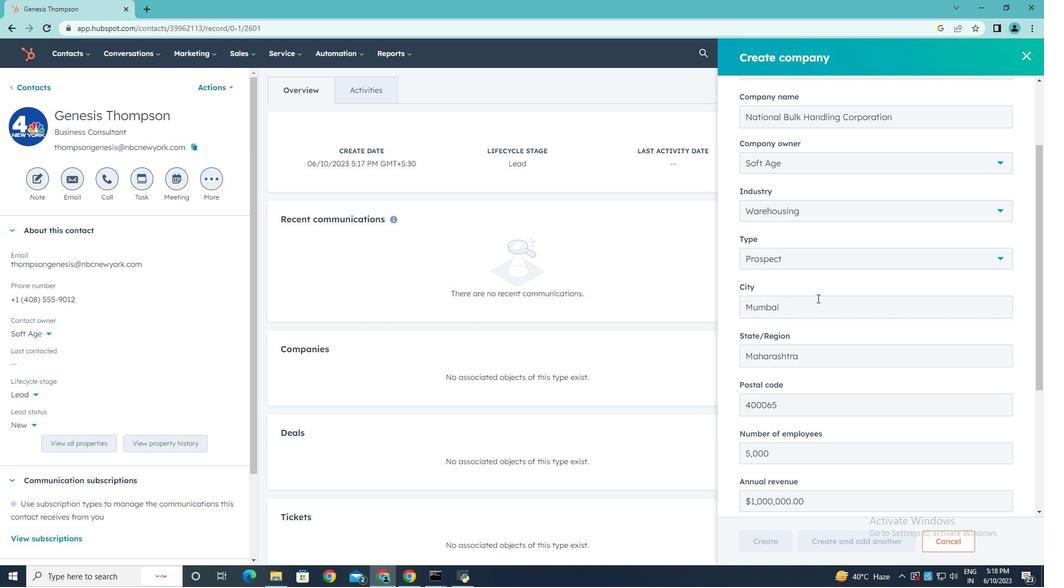 
Action: Mouse scrolled (817, 298) with delta (0, 0)
Screenshot: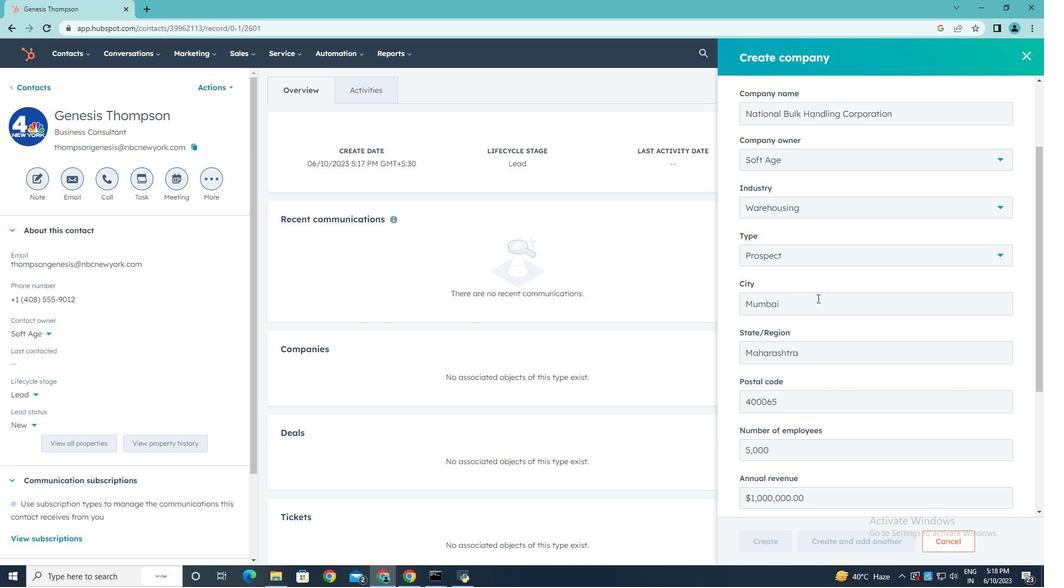 
Action: Mouse scrolled (817, 298) with delta (0, 0)
Screenshot: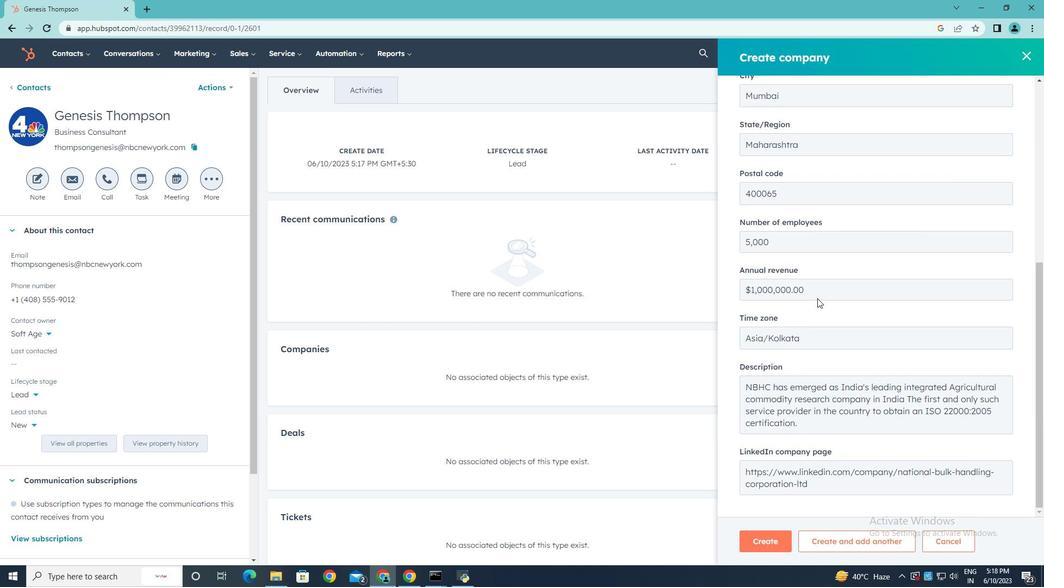 
Action: Mouse scrolled (817, 298) with delta (0, 0)
Screenshot: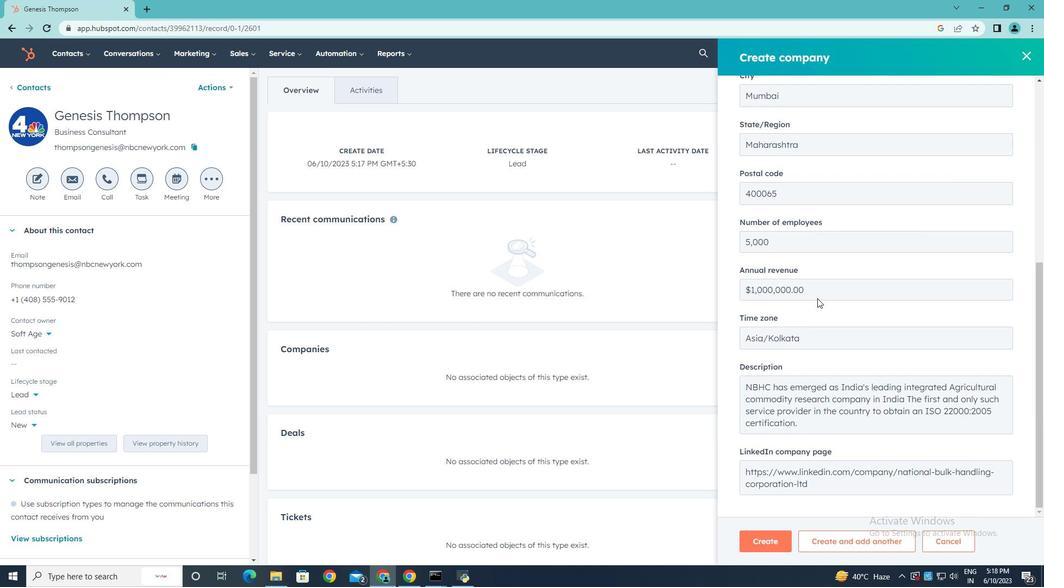
Action: Mouse scrolled (817, 298) with delta (0, 0)
Screenshot: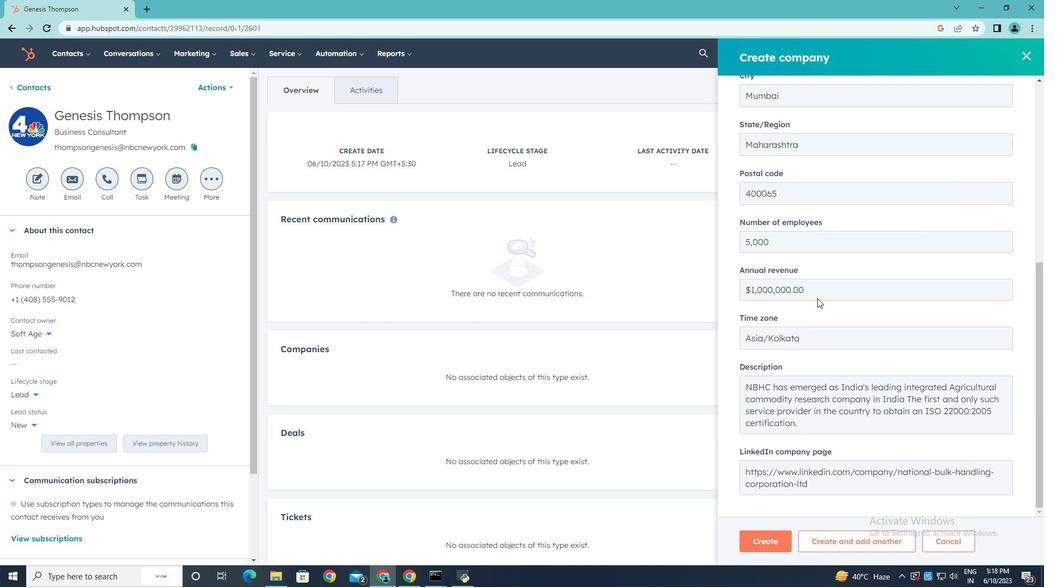 
Action: Mouse moved to (764, 539)
Screenshot: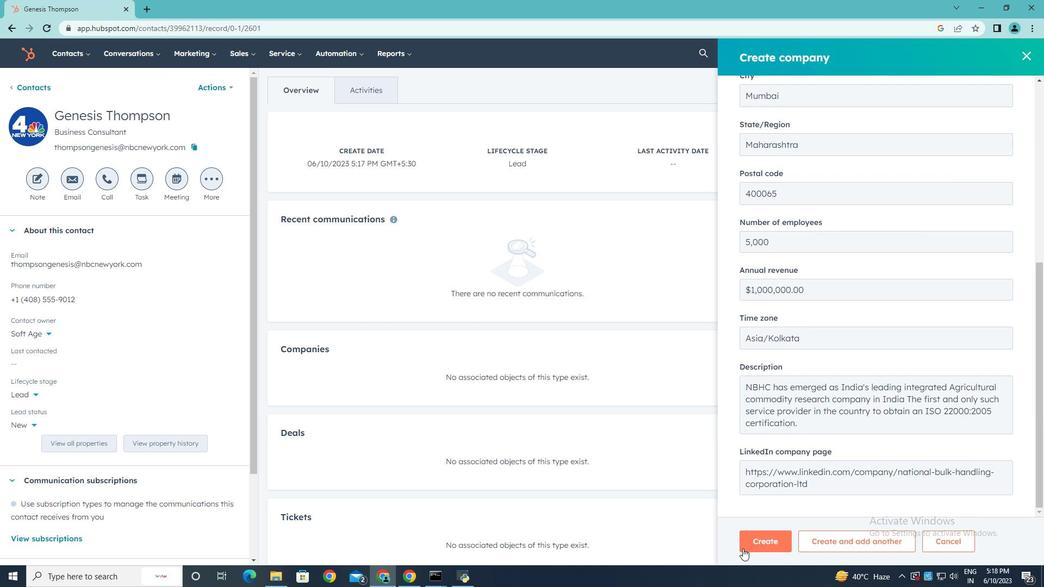 
Action: Mouse pressed left at (764, 539)
Screenshot: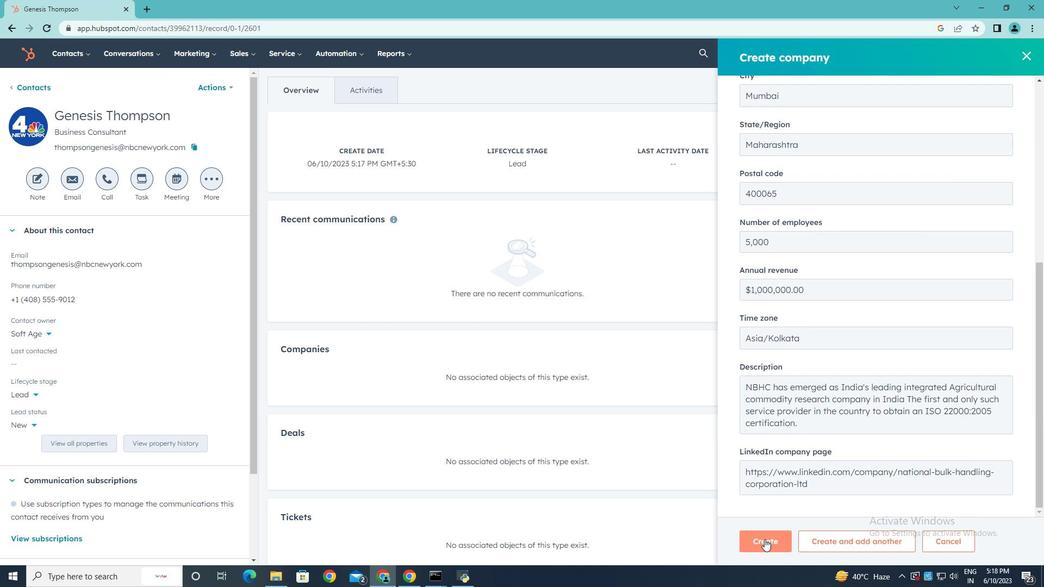 
Action: Mouse moved to (631, 282)
Screenshot: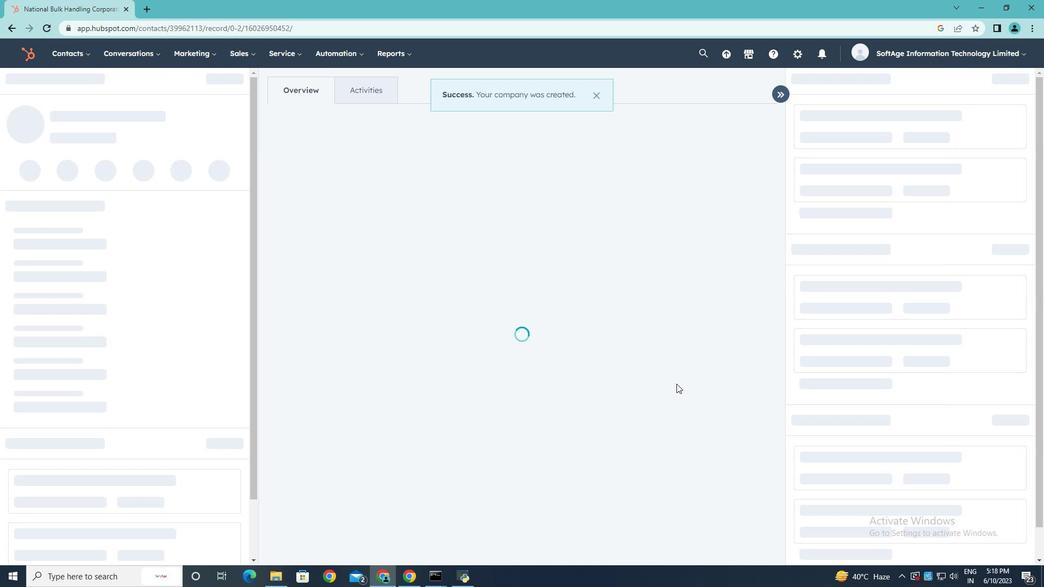 
